 Task: In the sheet Budget Analysis ToolFont size of heading  18 Font style of dataoswald 'Font size of data '9 Alignment of headline & dataAlign center.   Fill color in heading, Red Font color of dataIn the sheet   Apex Sales log   book
Action: Mouse moved to (55, 169)
Screenshot: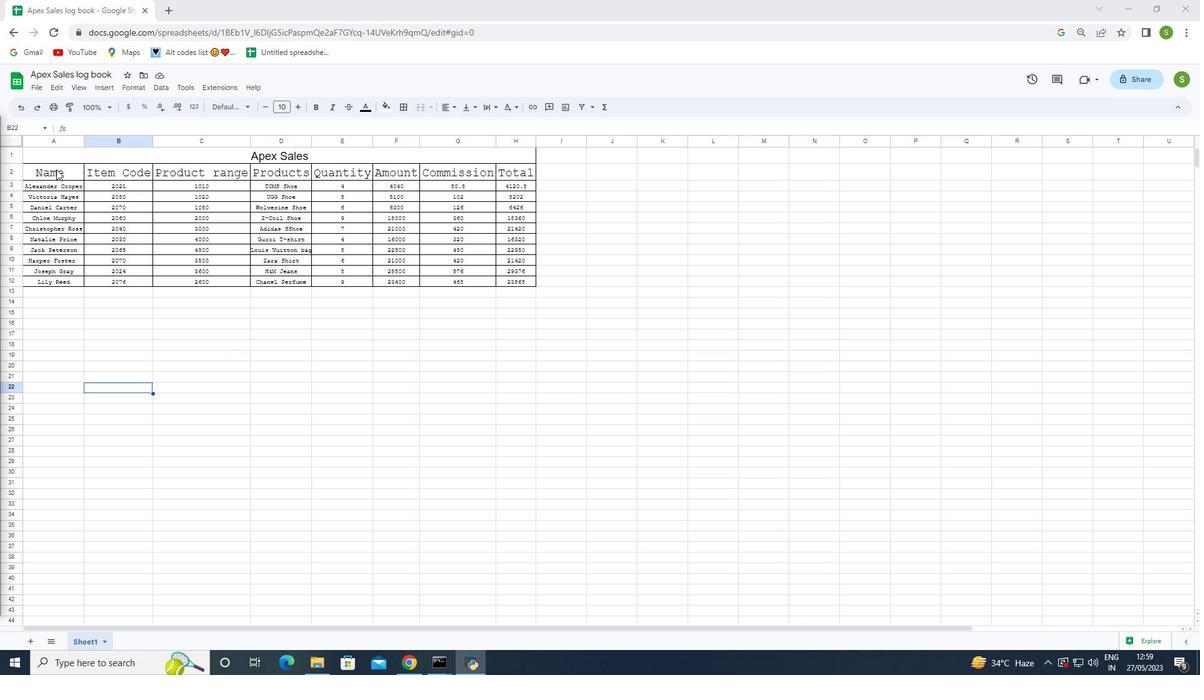 
Action: Mouse pressed left at (55, 169)
Screenshot: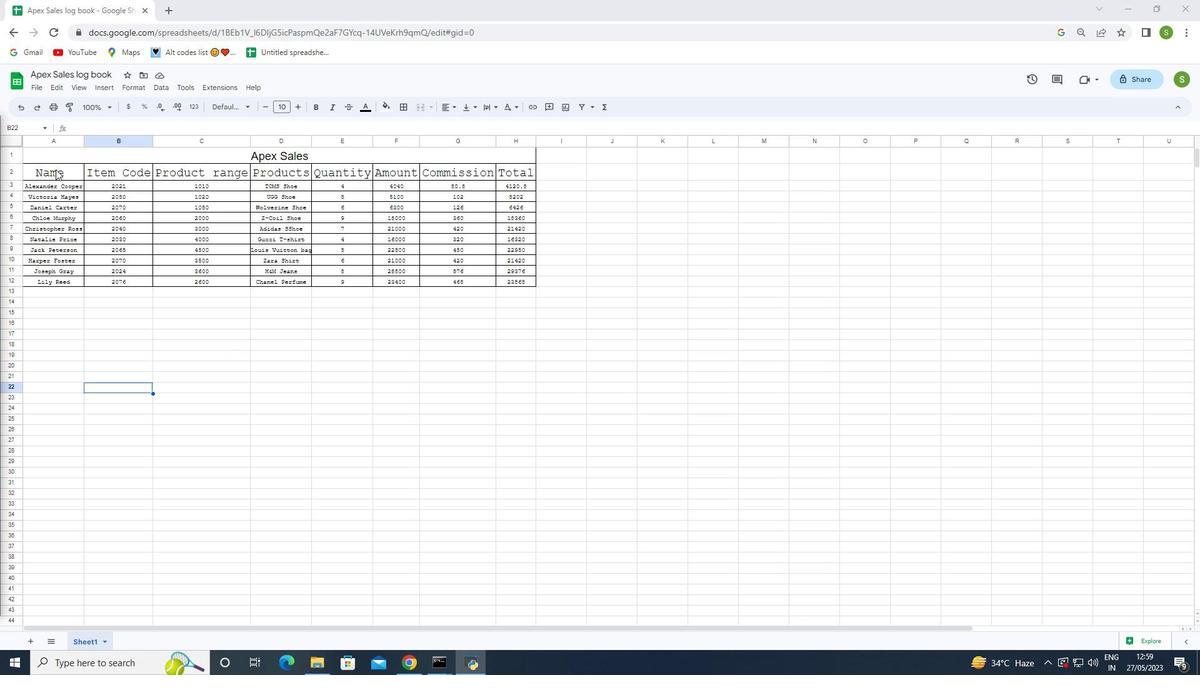 
Action: Mouse moved to (297, 106)
Screenshot: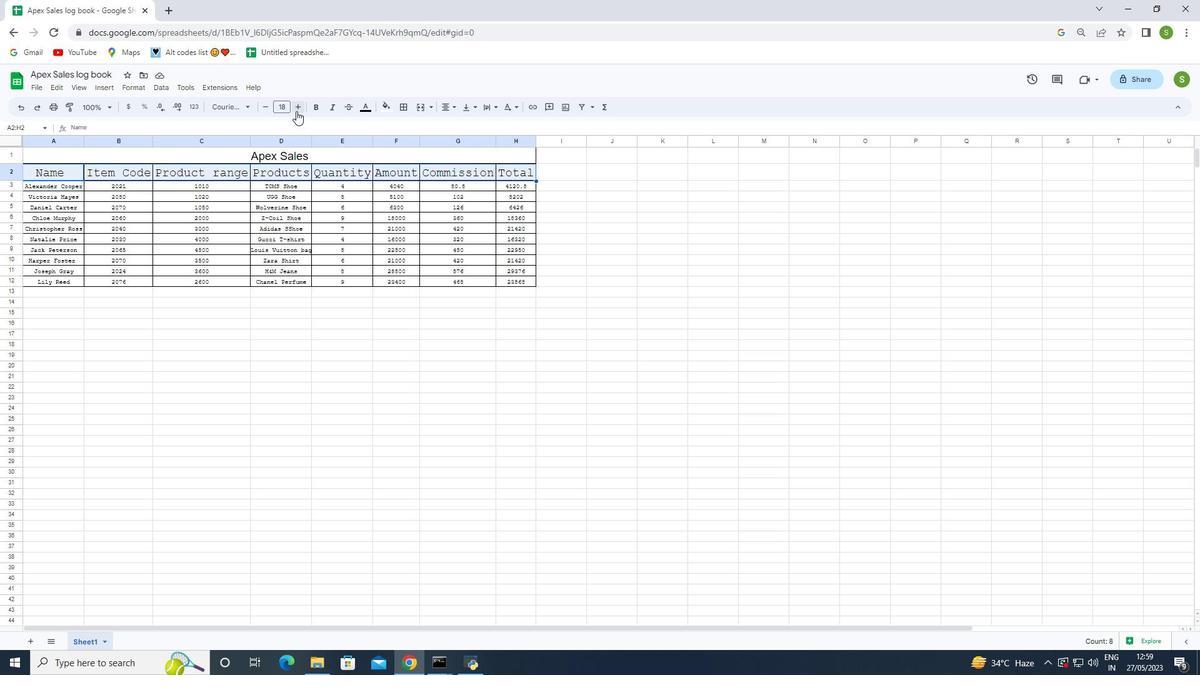 
Action: Mouse pressed left at (297, 106)
Screenshot: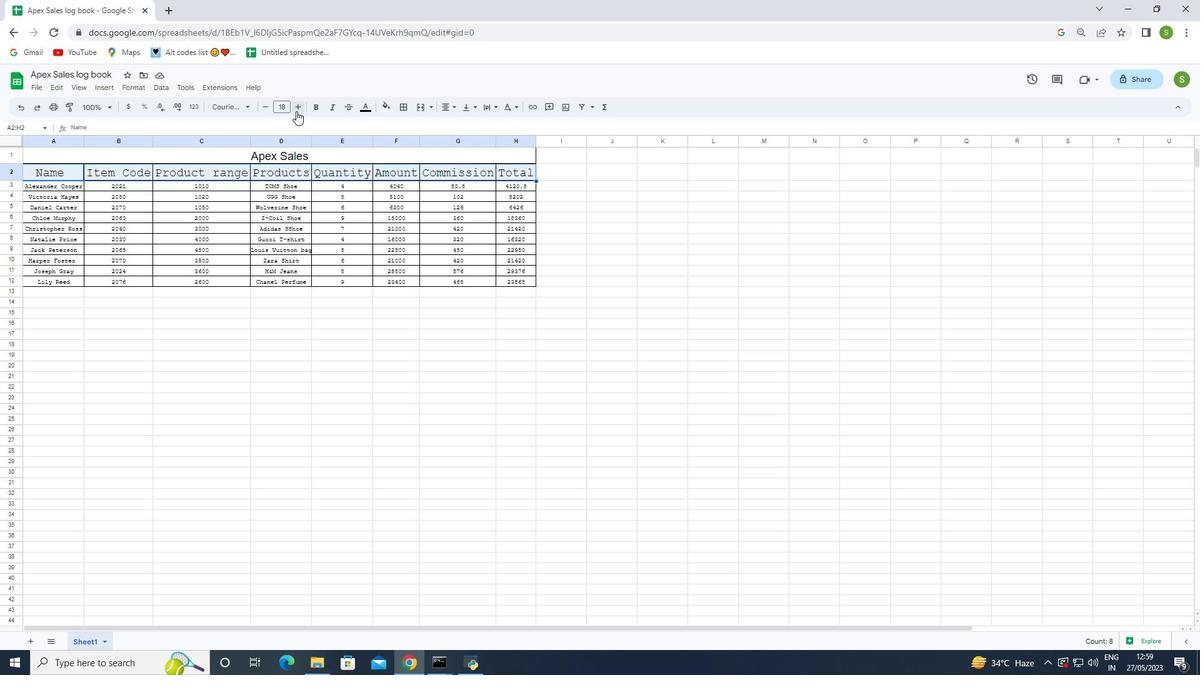 
Action: Mouse moved to (265, 103)
Screenshot: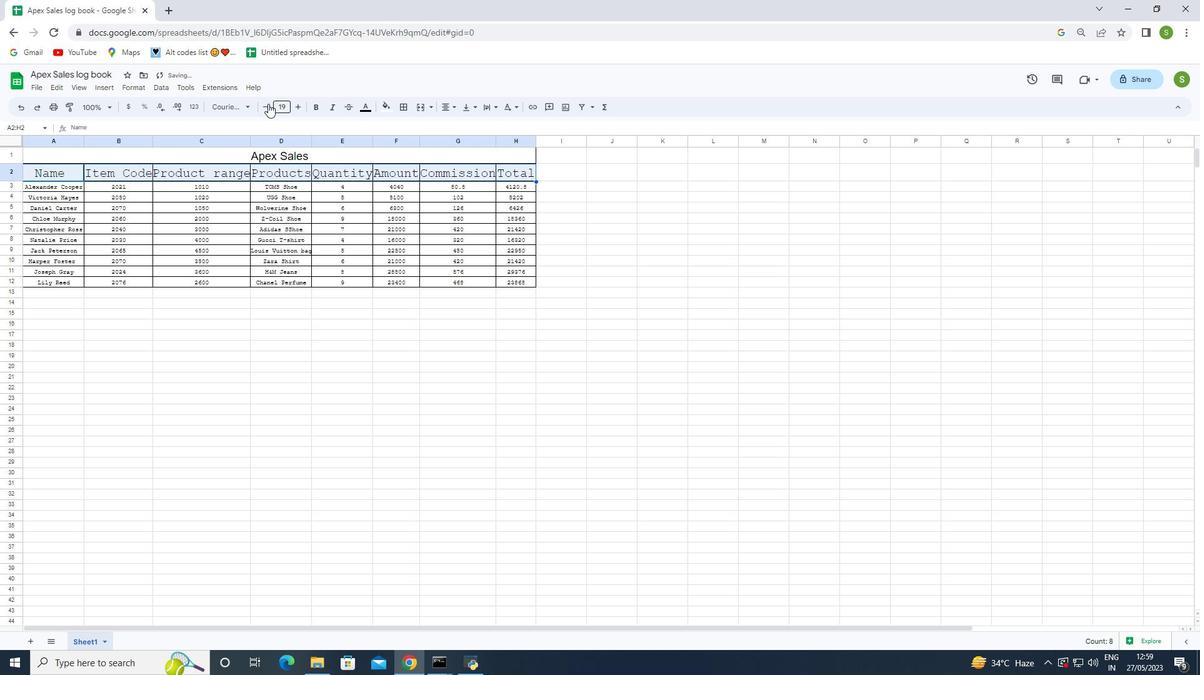 
Action: Mouse pressed left at (265, 103)
Screenshot: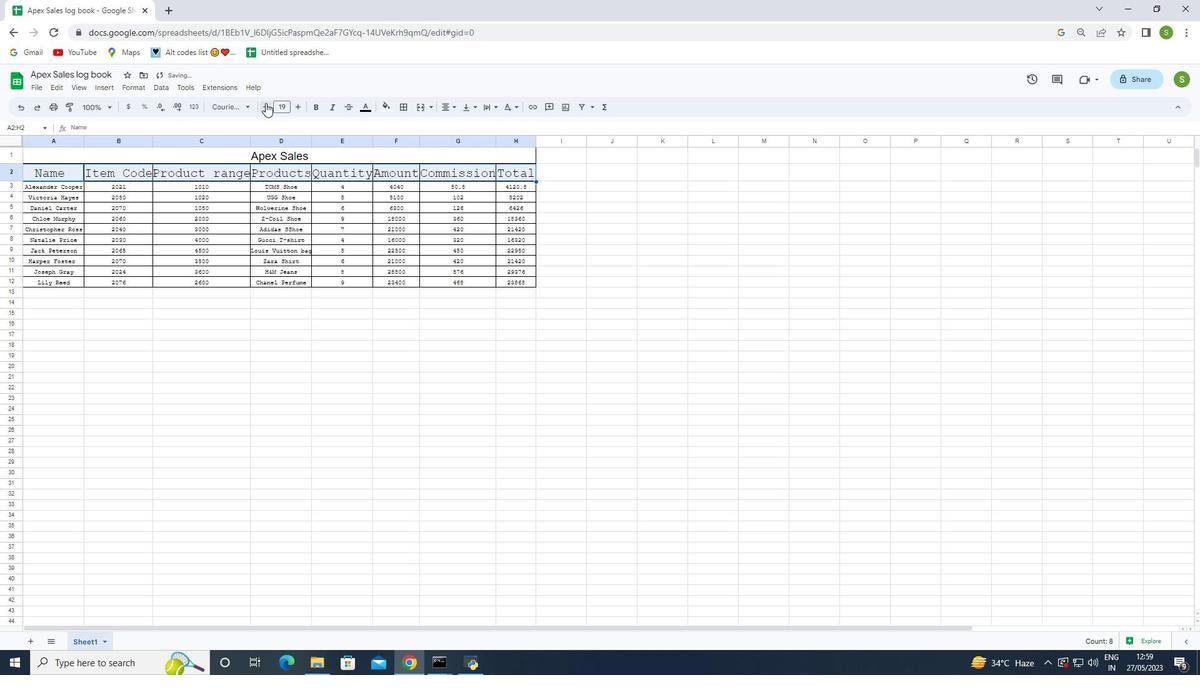 
Action: Mouse moved to (233, 110)
Screenshot: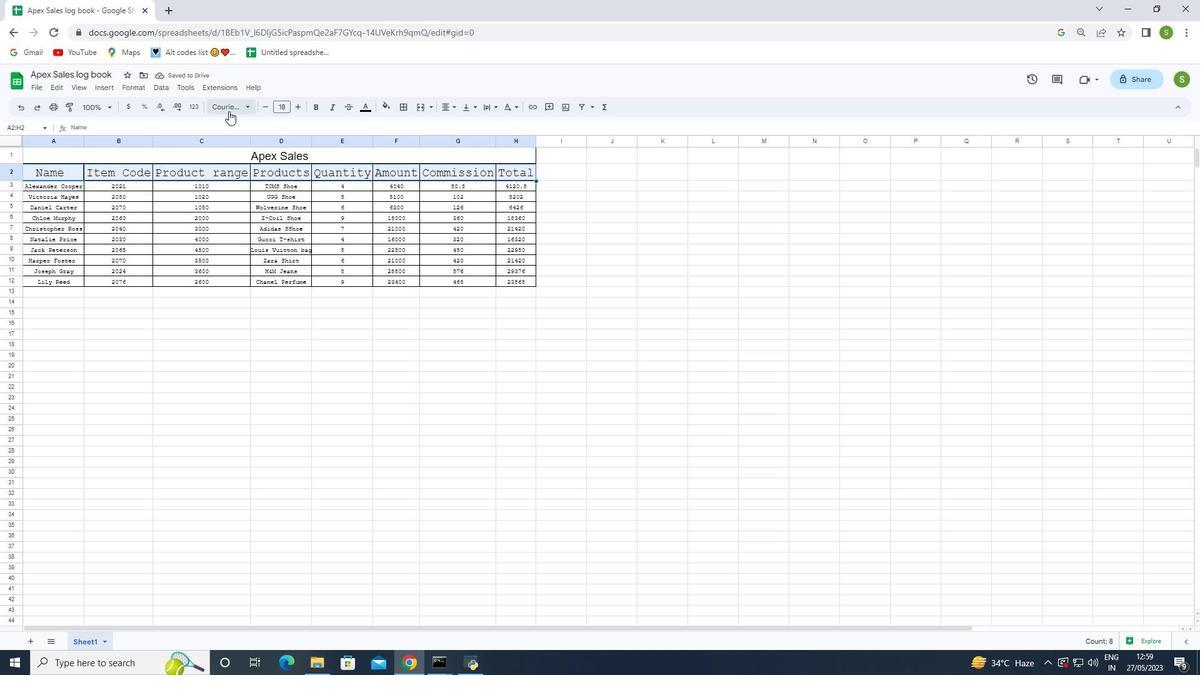 
Action: Mouse pressed left at (233, 110)
Screenshot: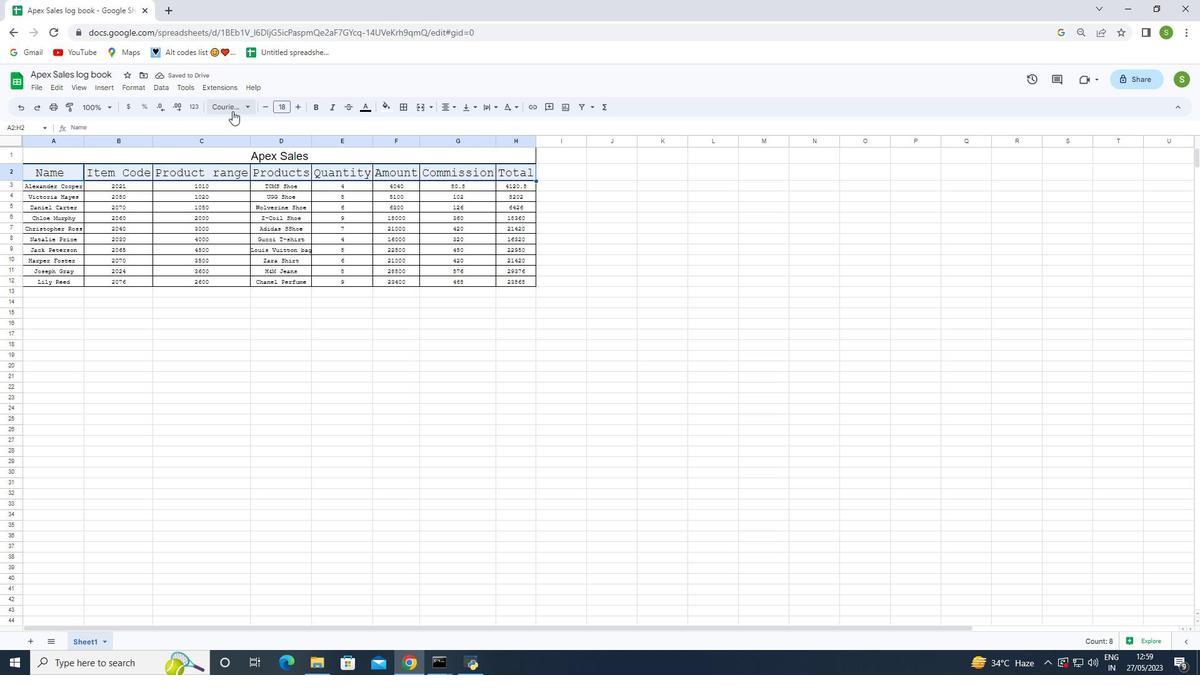 
Action: Mouse moved to (242, 228)
Screenshot: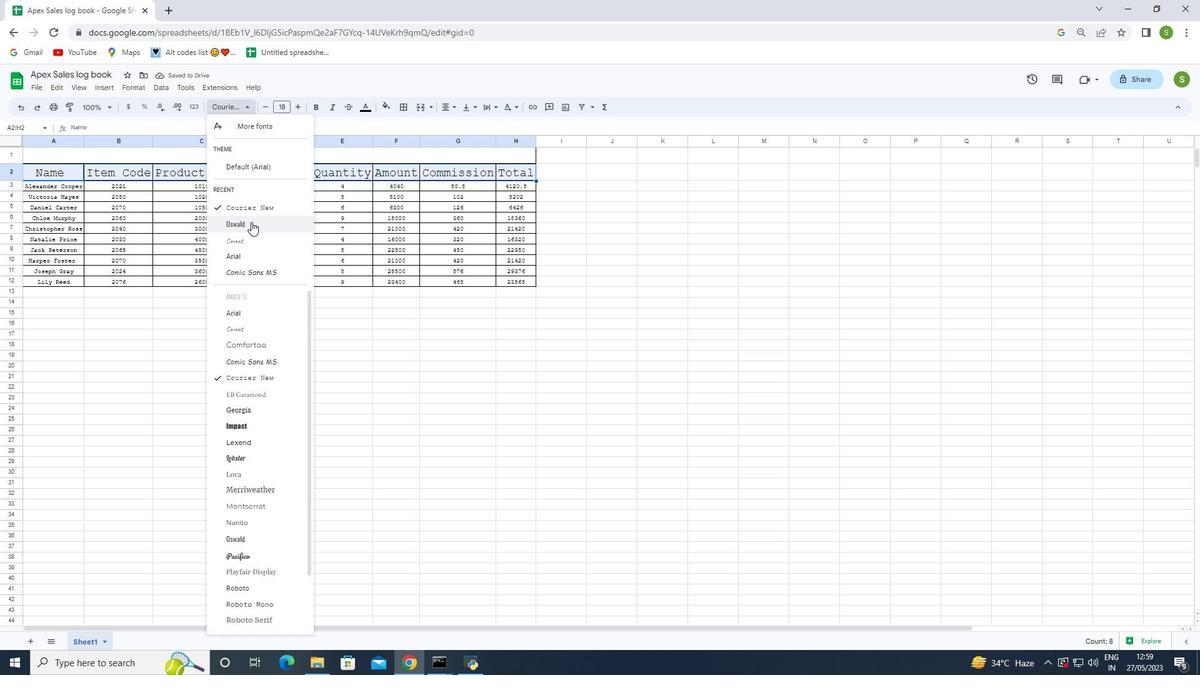 
Action: Mouse pressed left at (242, 228)
Screenshot: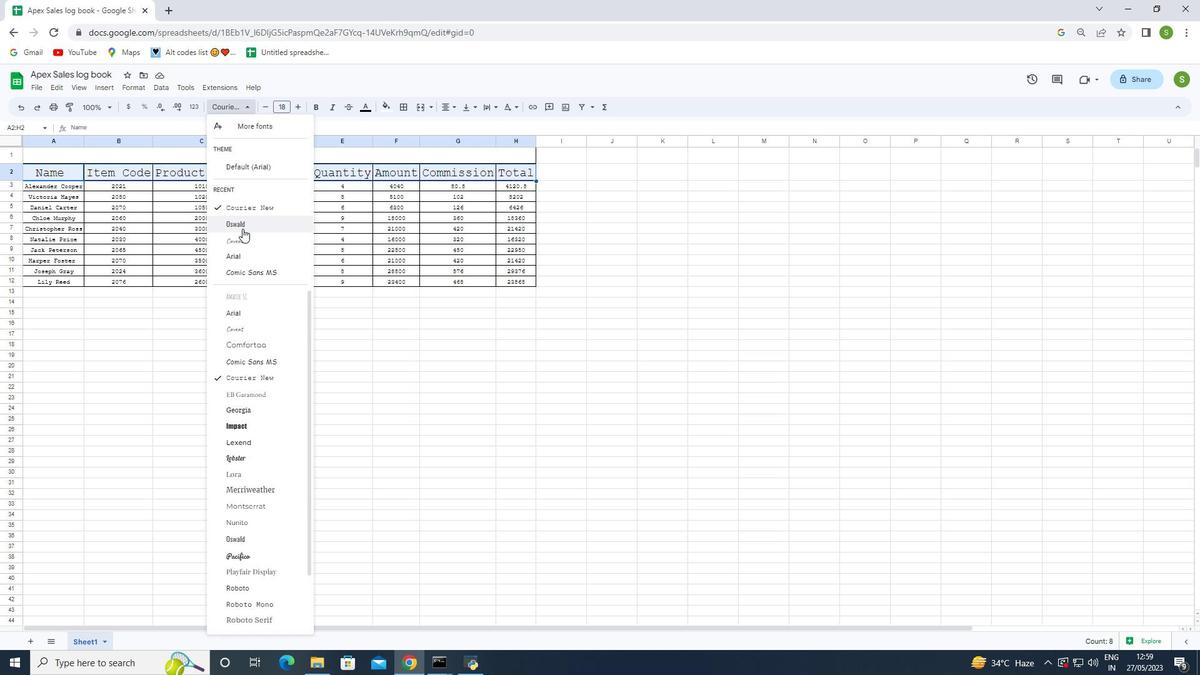 
Action: Mouse moved to (39, 186)
Screenshot: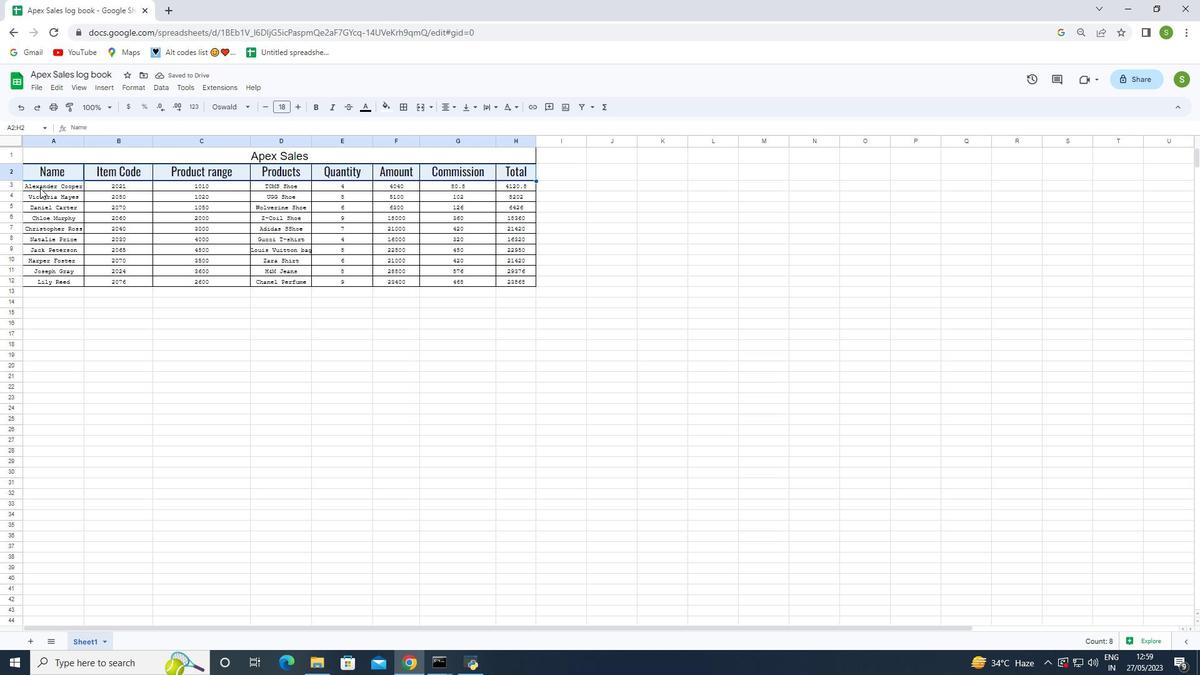 
Action: Mouse pressed left at (39, 186)
Screenshot: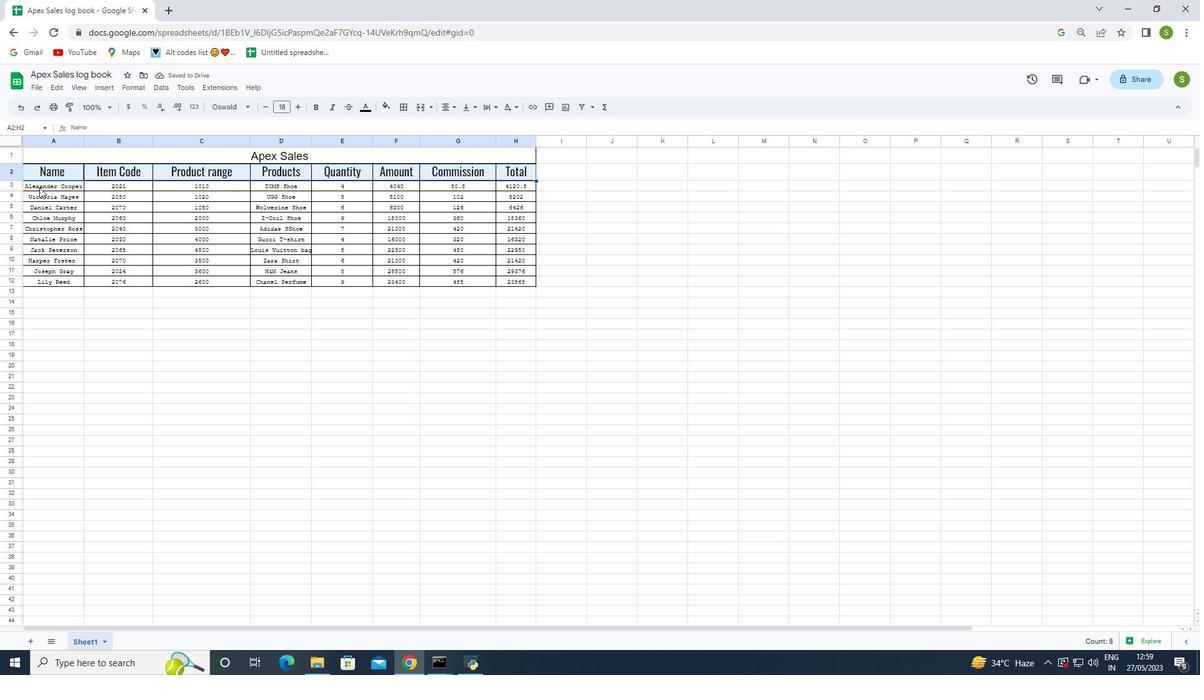 
Action: Mouse moved to (293, 107)
Screenshot: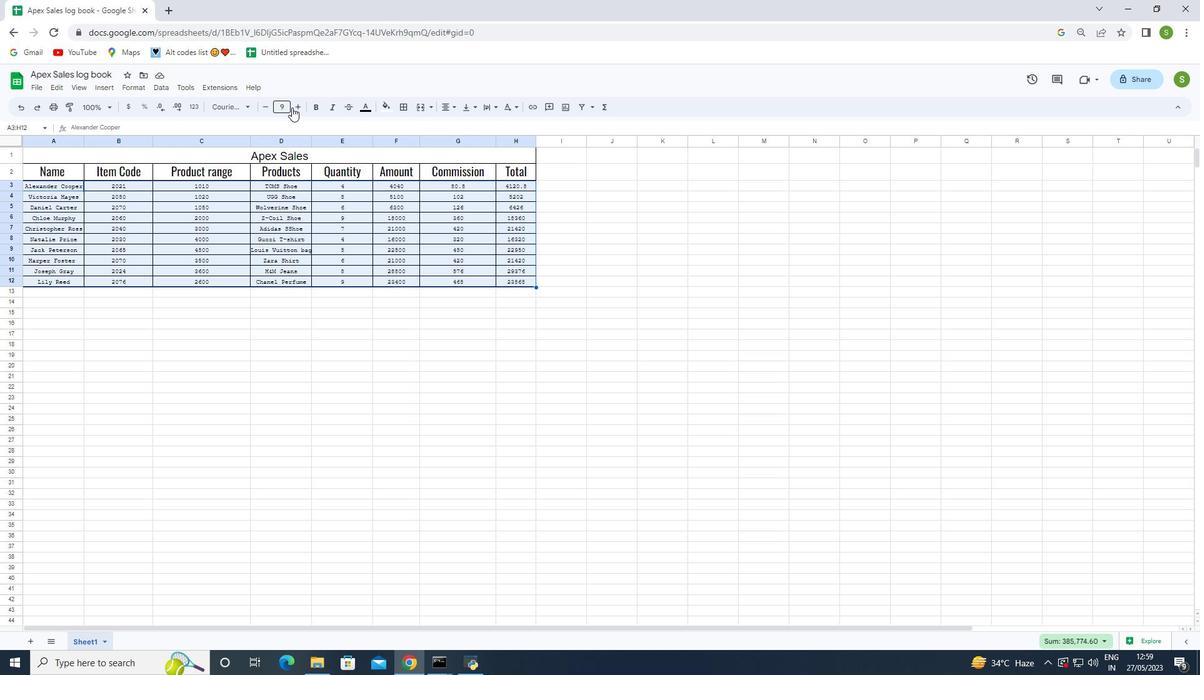 
Action: Mouse pressed left at (293, 107)
Screenshot: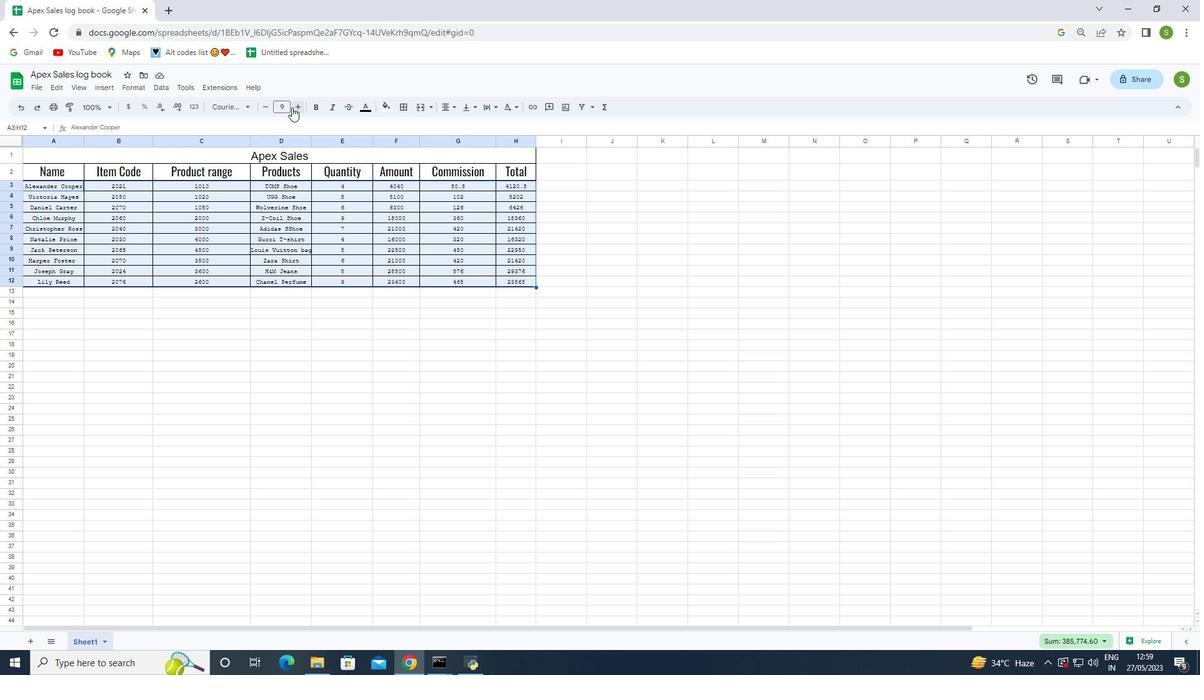 
Action: Mouse moved to (265, 103)
Screenshot: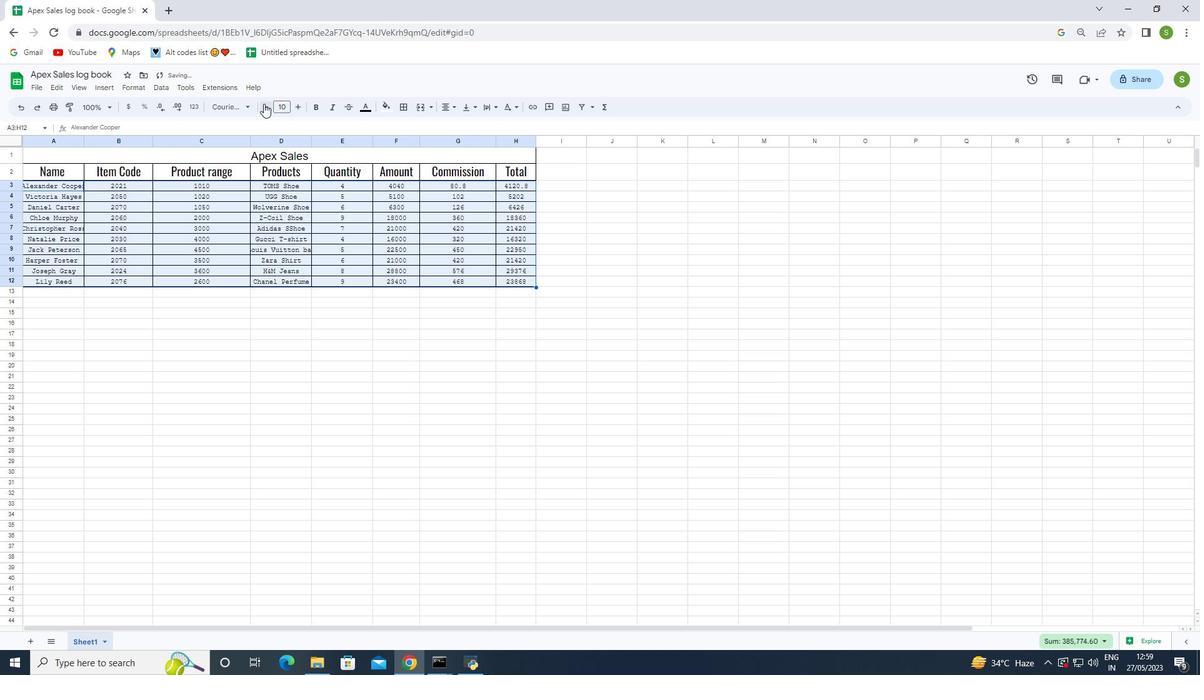 
Action: Mouse pressed left at (264, 103)
Screenshot: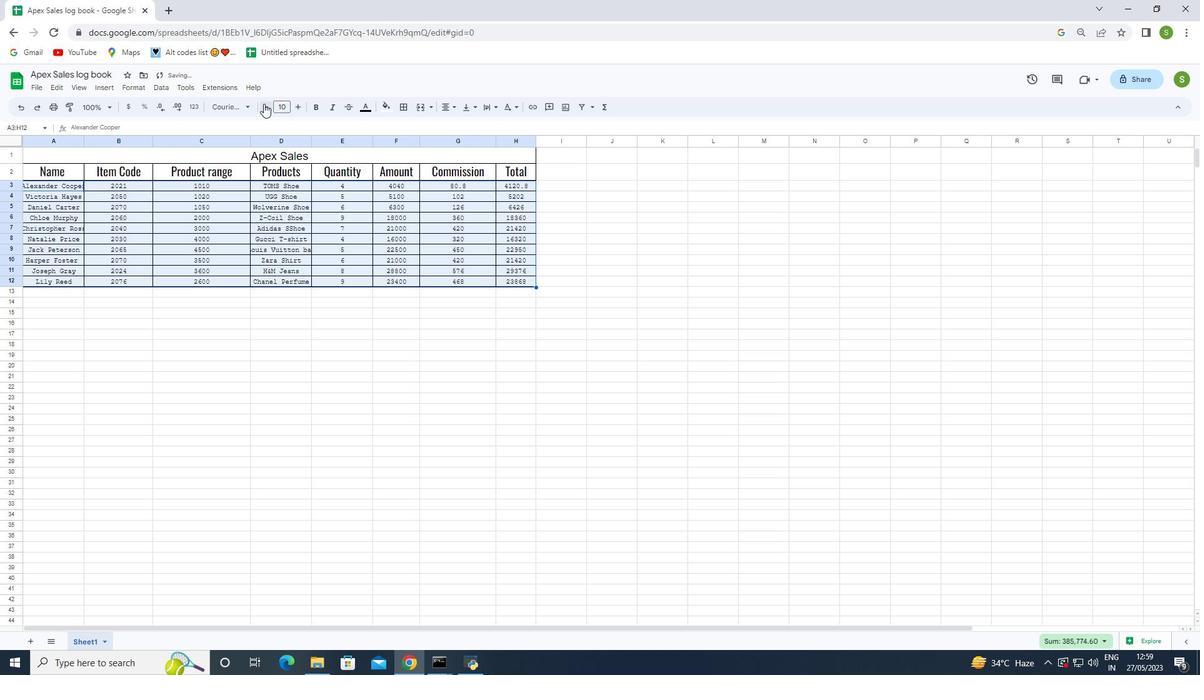 
Action: Mouse moved to (244, 103)
Screenshot: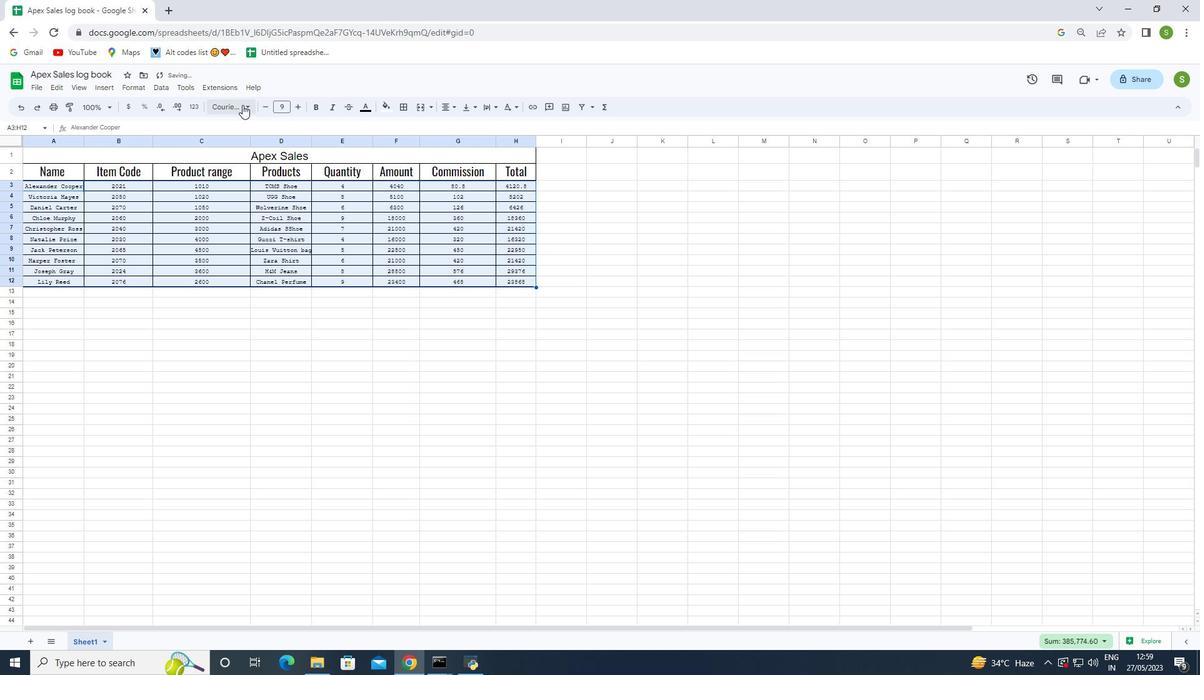 
Action: Mouse pressed left at (244, 103)
Screenshot: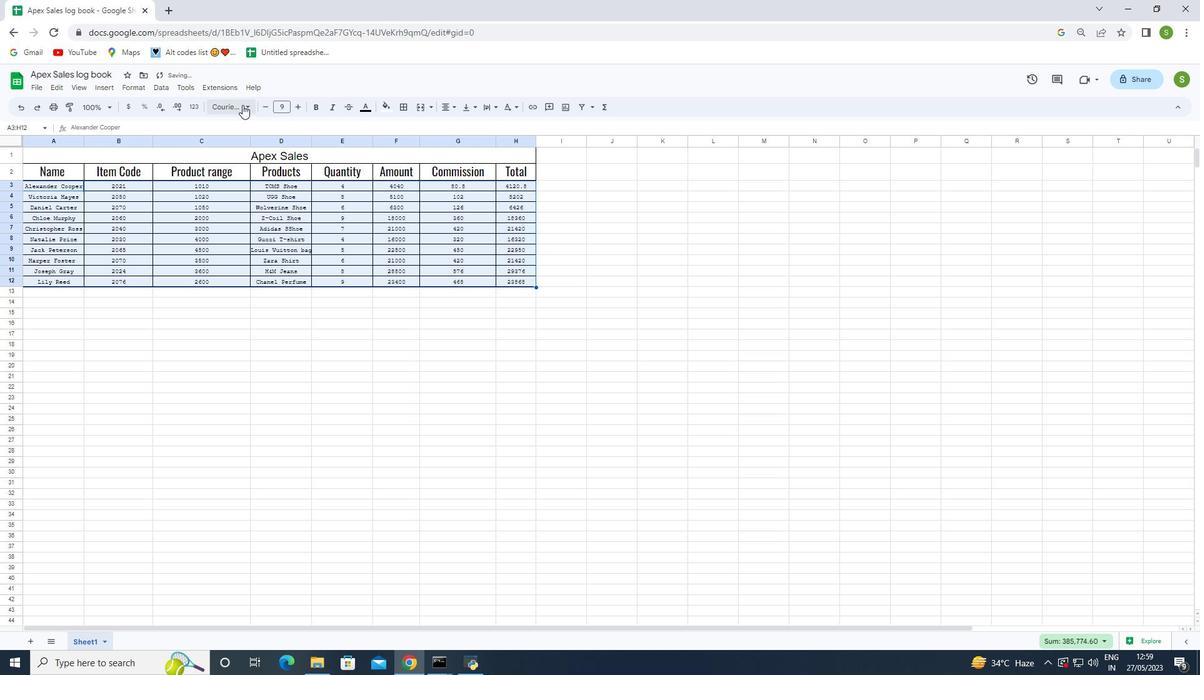 
Action: Mouse moved to (73, 325)
Screenshot: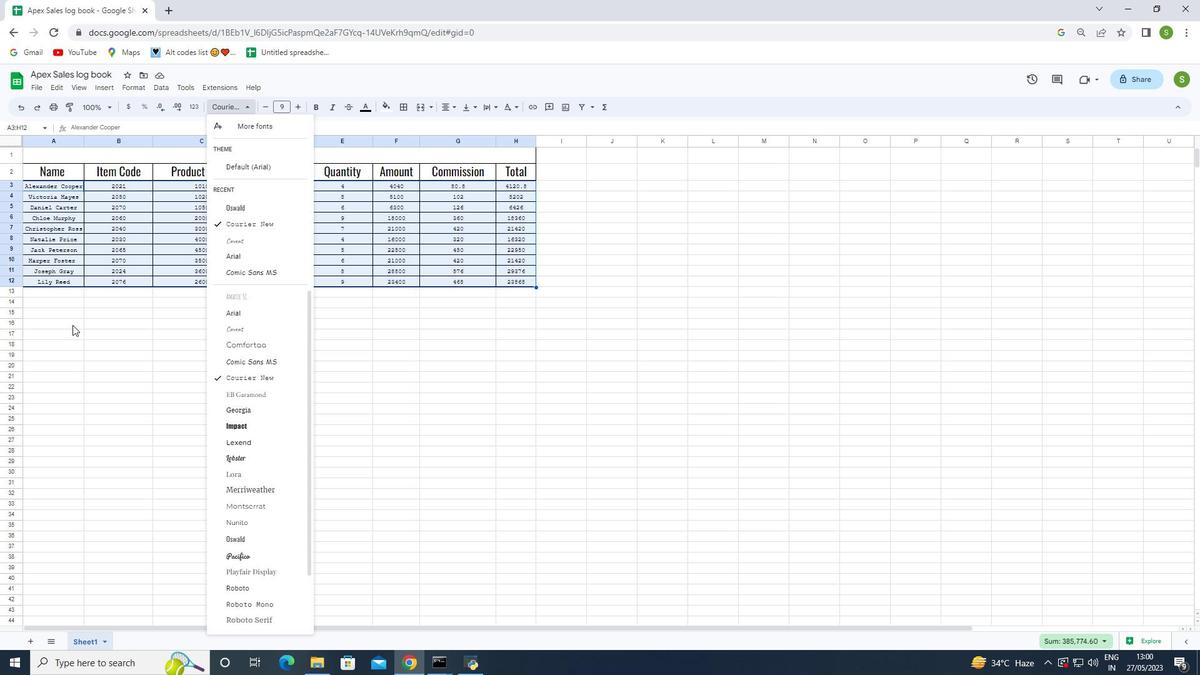 
Action: Mouse pressed left at (73, 325)
Screenshot: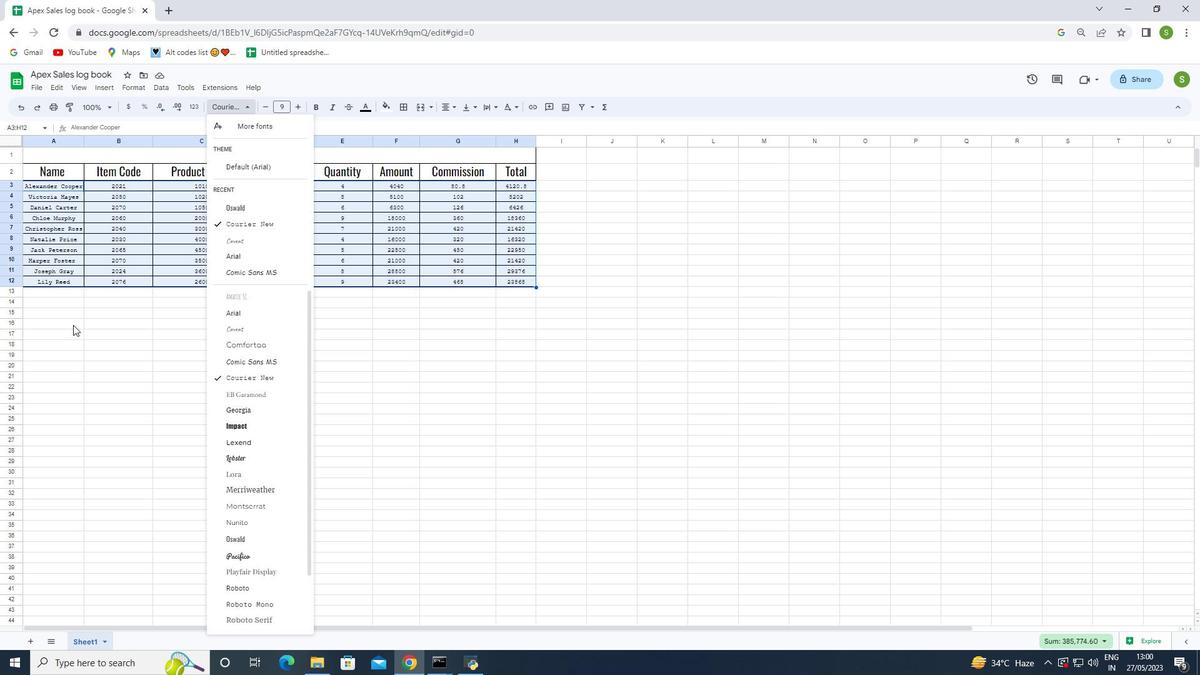 
Action: Mouse moved to (51, 168)
Screenshot: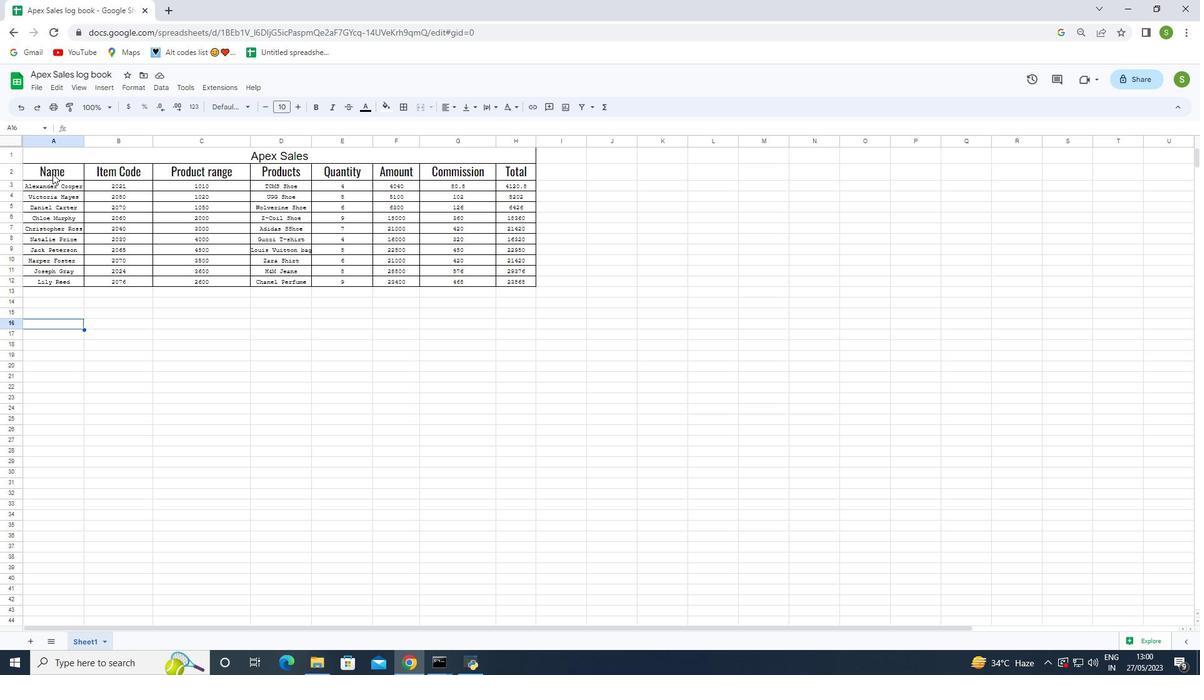 
Action: Mouse pressed left at (51, 168)
Screenshot: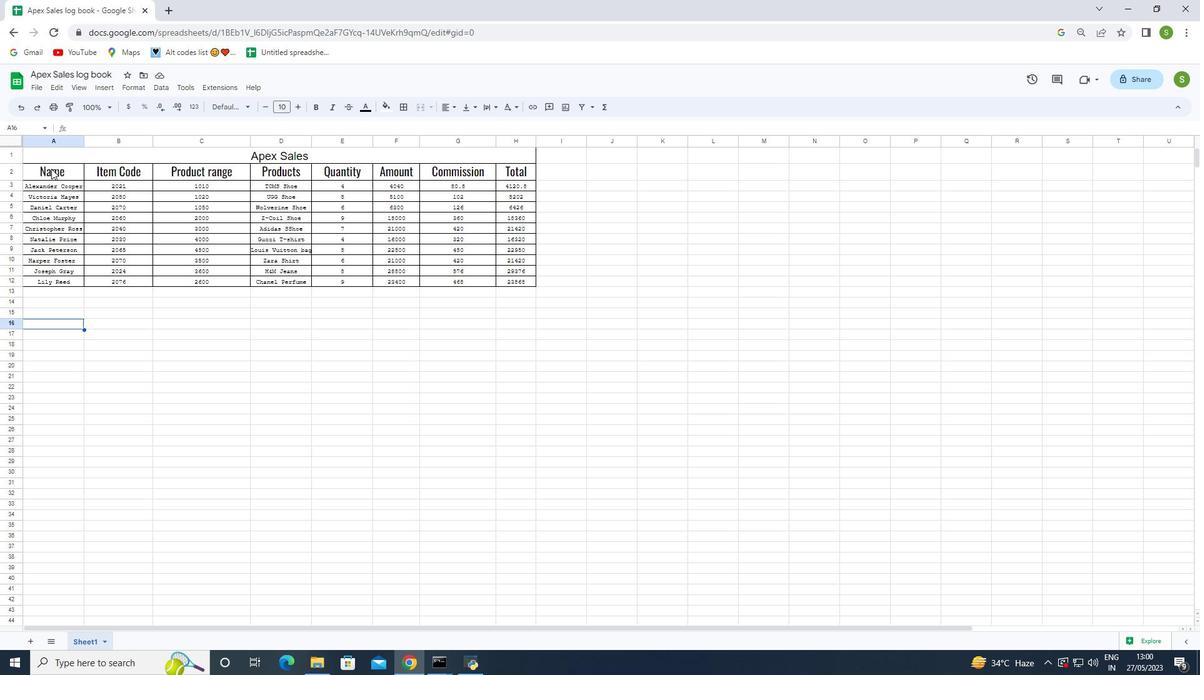 
Action: Mouse moved to (370, 108)
Screenshot: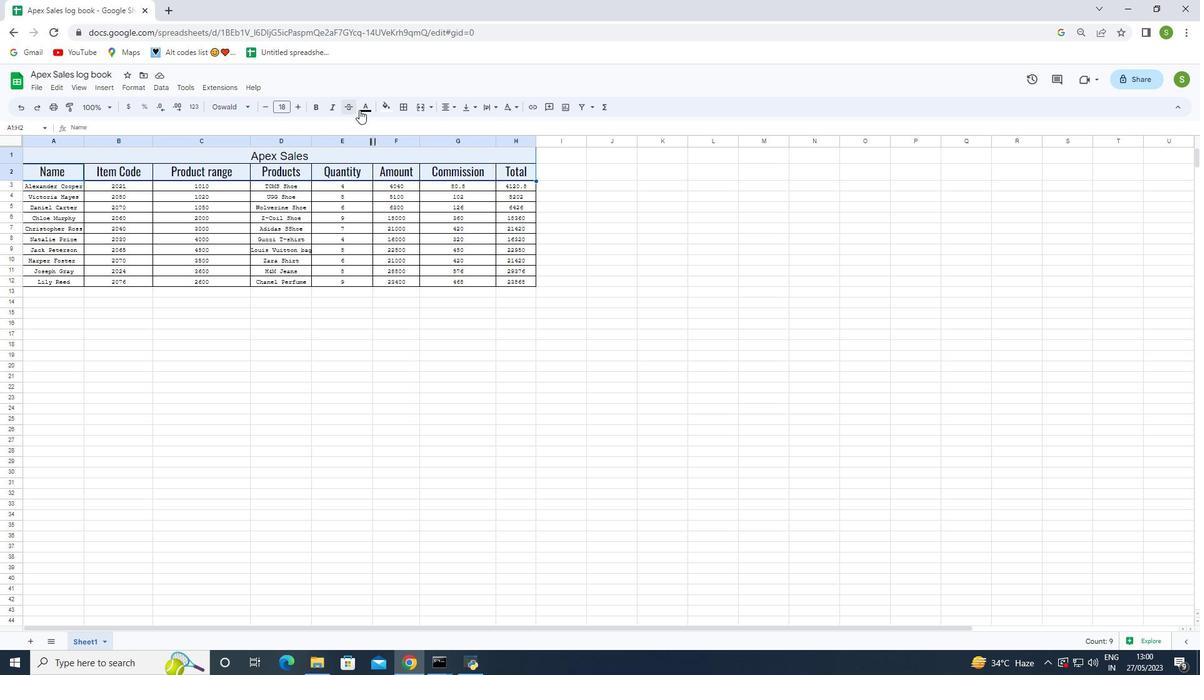 
Action: Mouse pressed left at (370, 108)
Screenshot: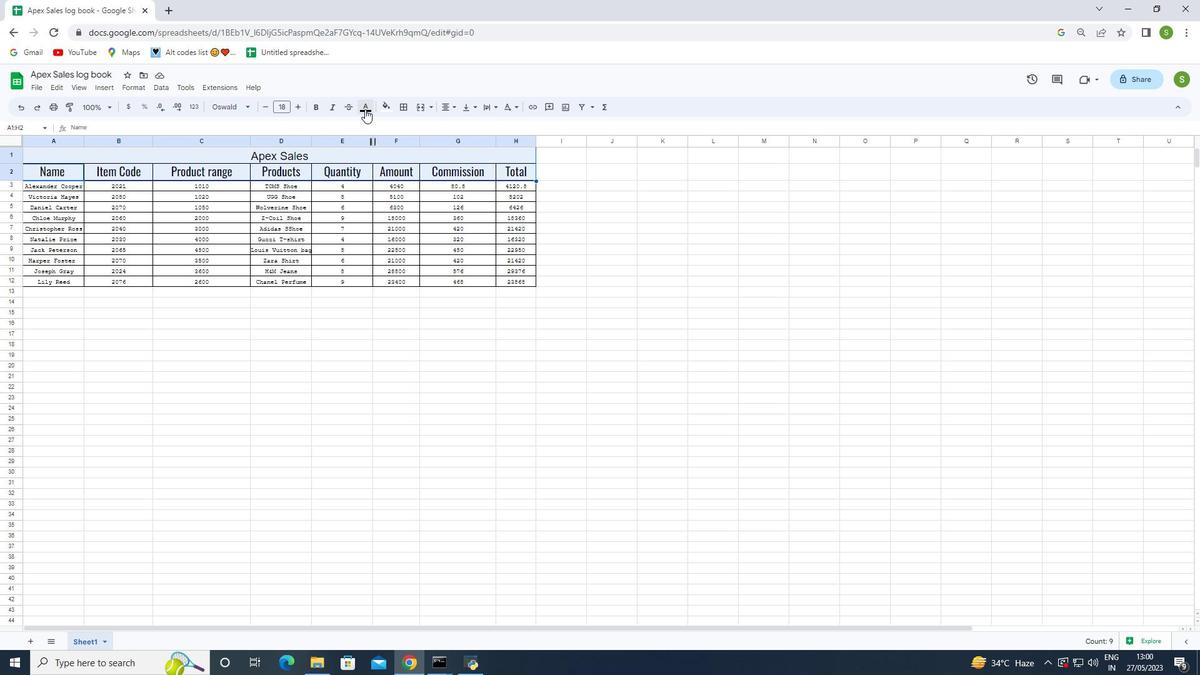 
Action: Mouse moved to (377, 151)
Screenshot: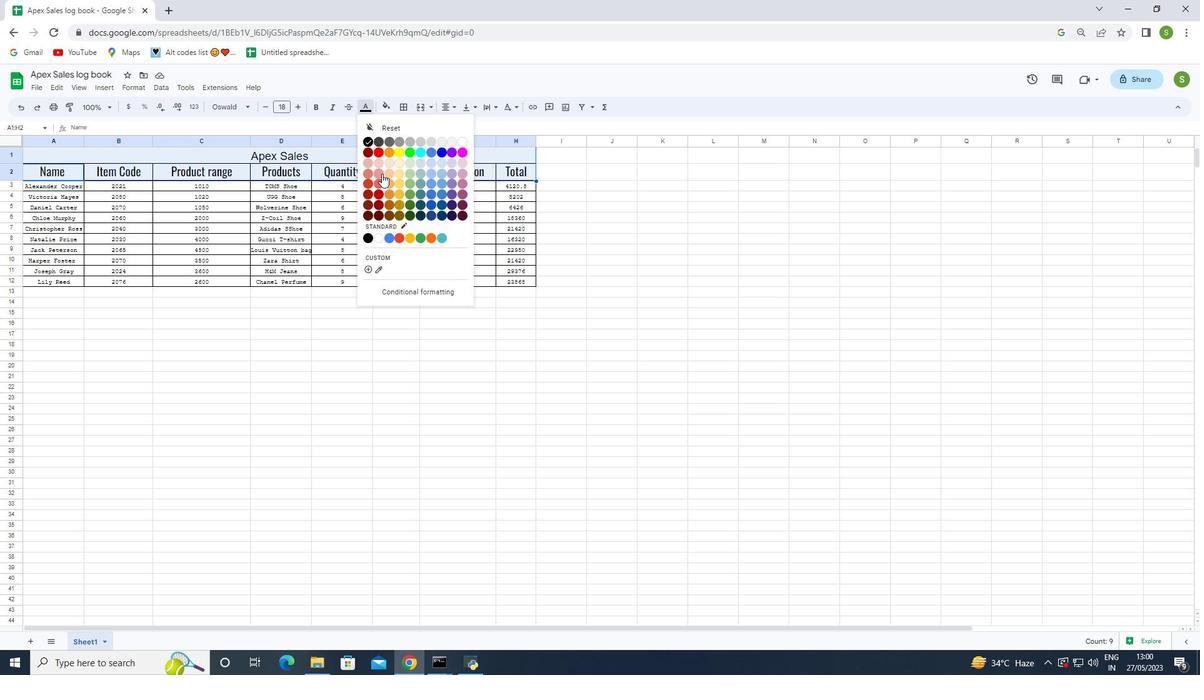
Action: Mouse pressed left at (377, 151)
Screenshot: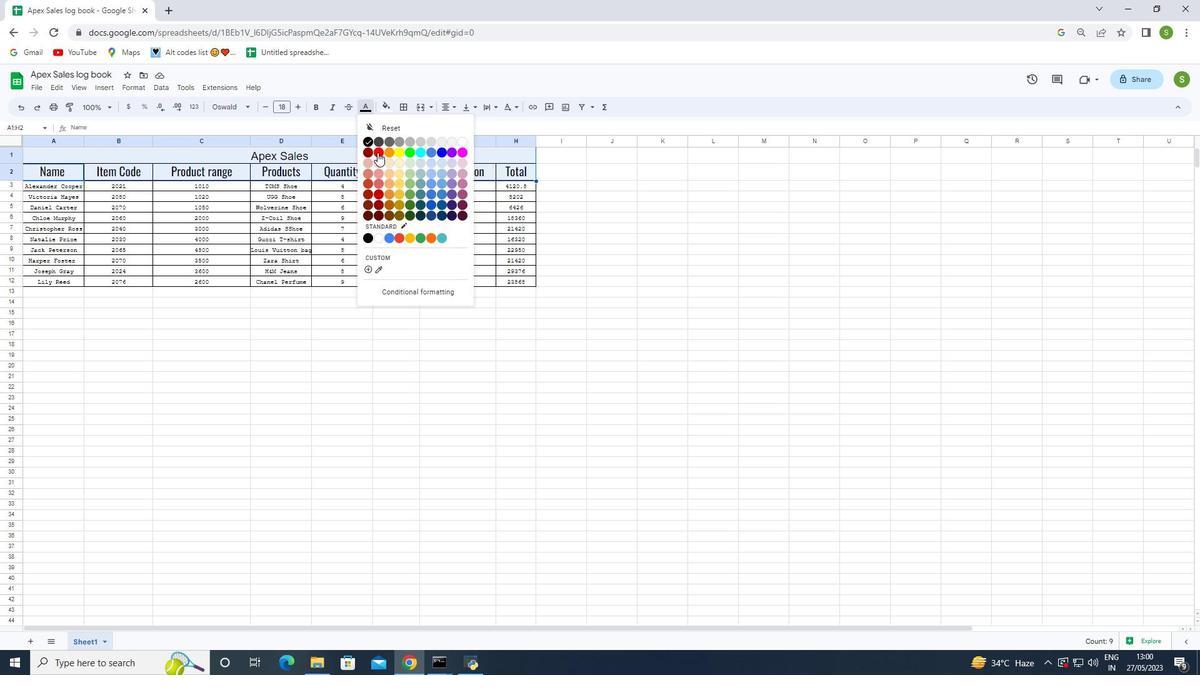 
Action: Mouse moved to (303, 318)
Screenshot: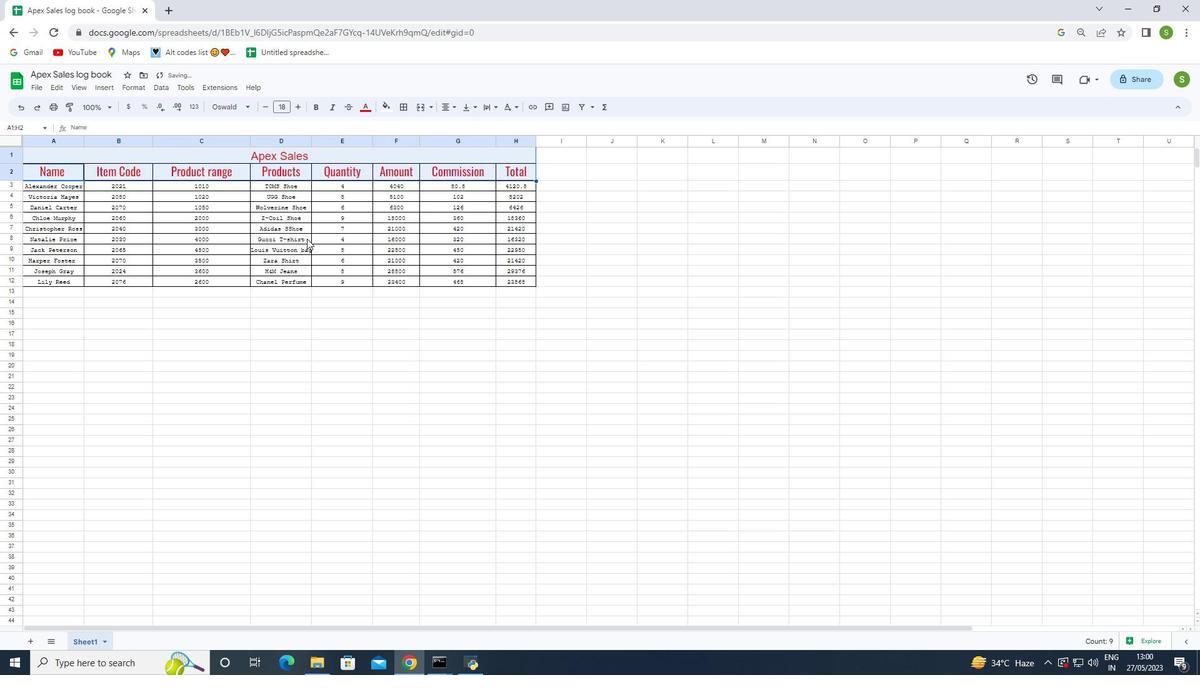 
Action: Mouse pressed left at (303, 318)
Screenshot: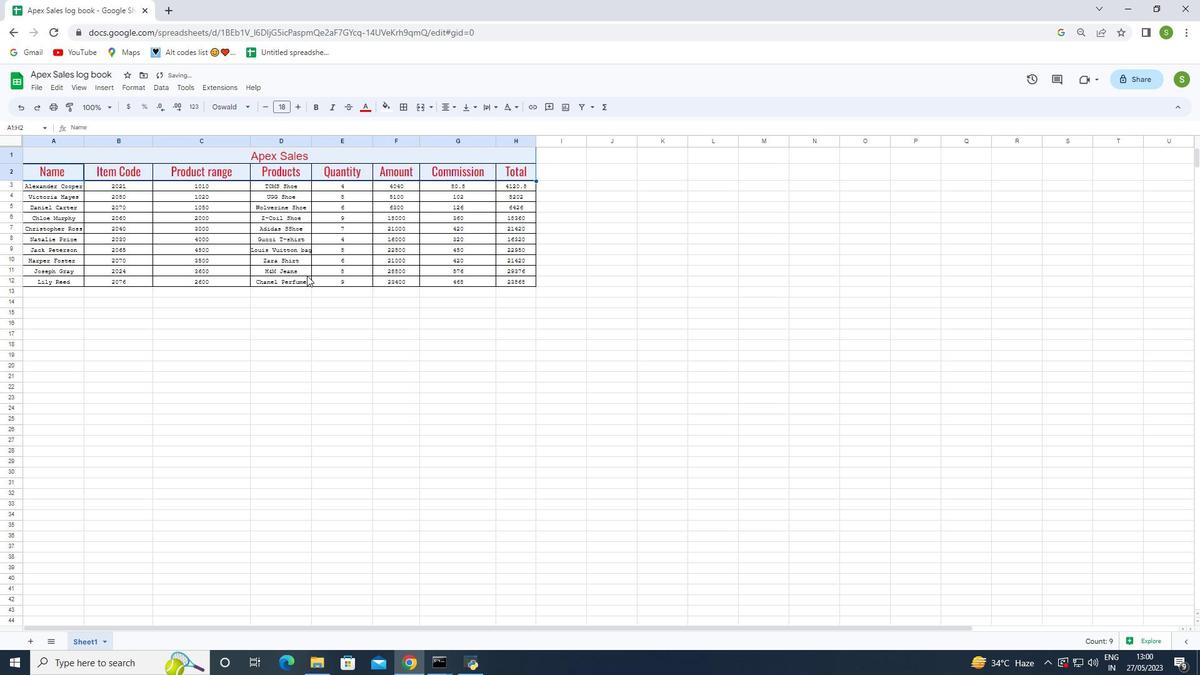 
Action: Mouse moved to (216, 172)
Screenshot: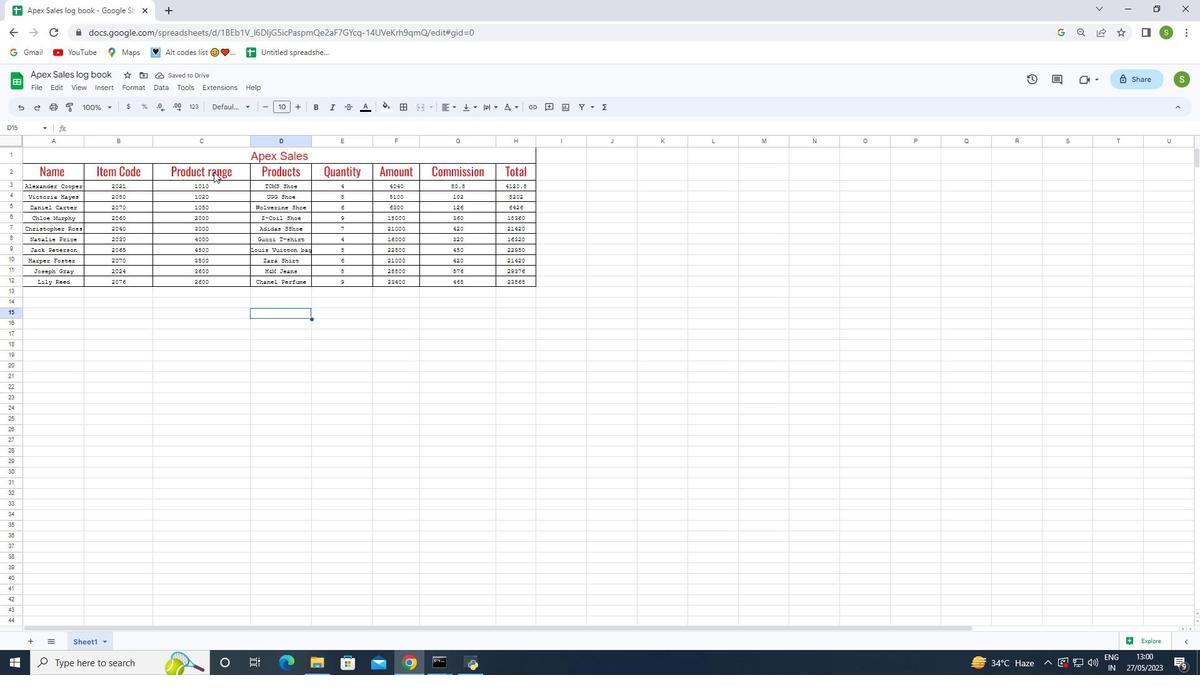 
Action: Key pressed ctrl+Z
Screenshot: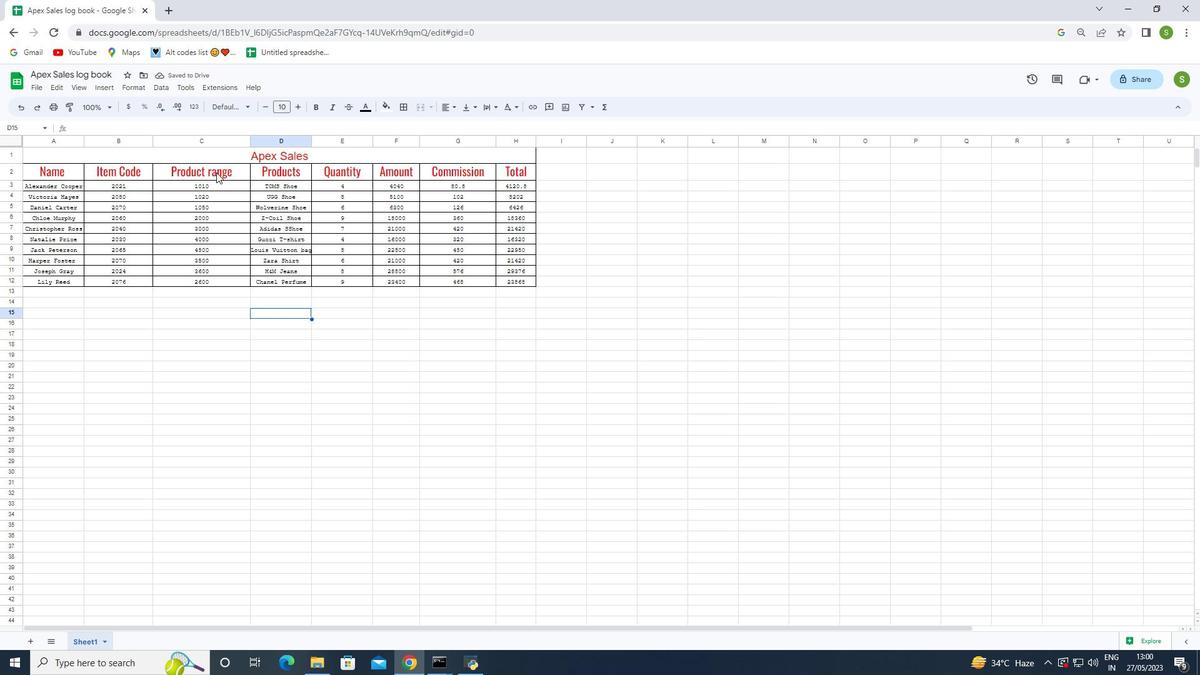 
Action: Mouse moved to (54, 171)
Screenshot: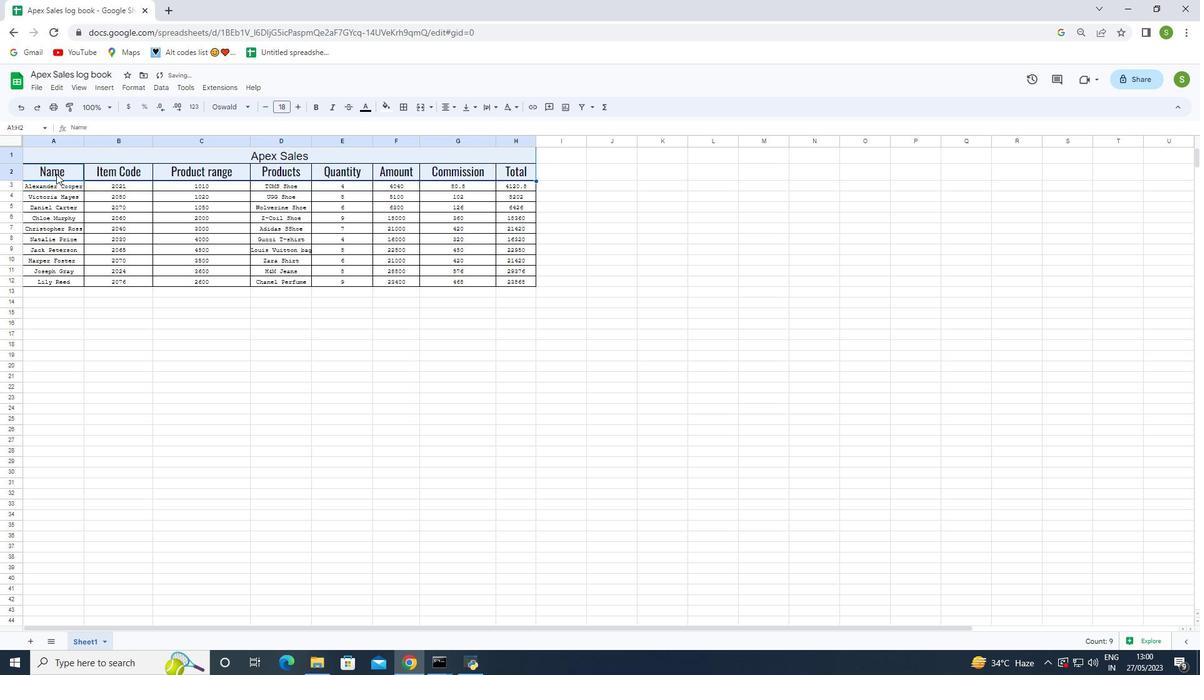 
Action: Mouse pressed left at (54, 171)
Screenshot: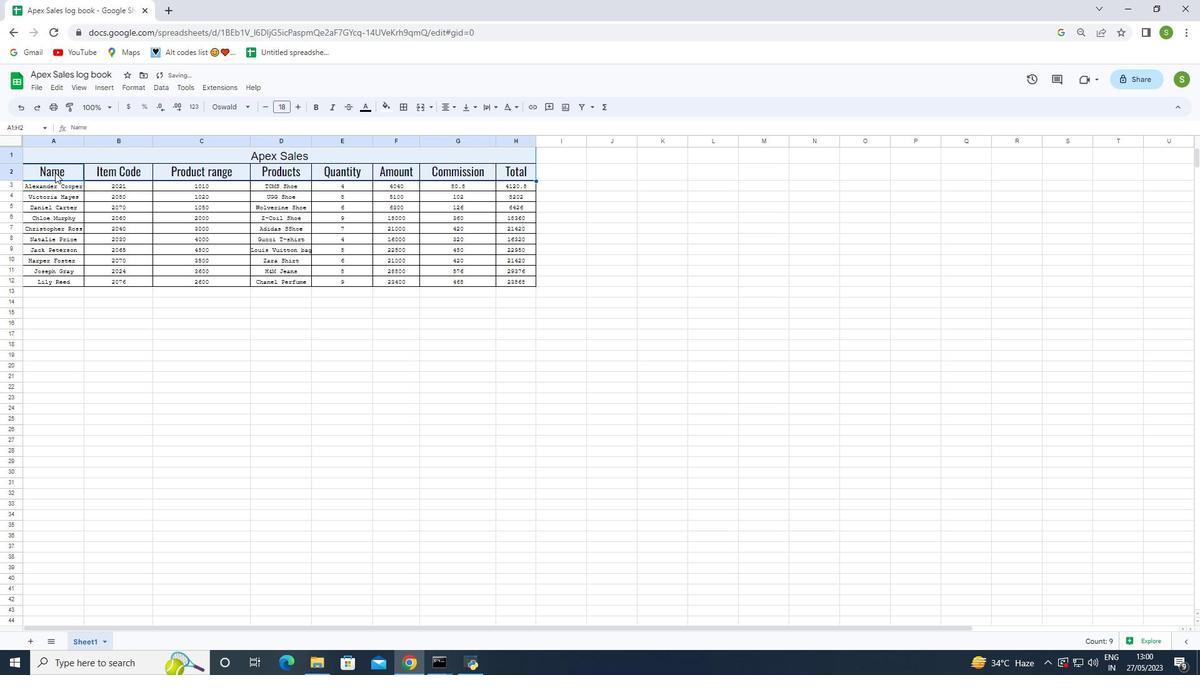 
Action: Mouse moved to (56, 173)
Screenshot: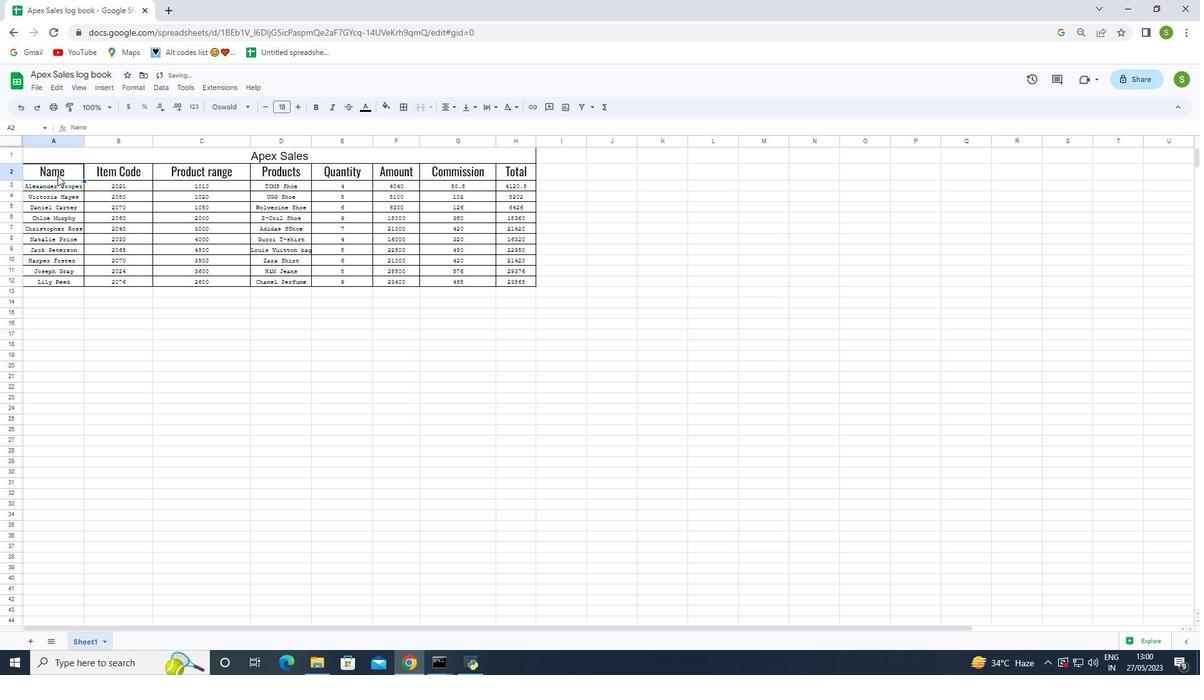 
Action: Mouse pressed left at (56, 173)
Screenshot: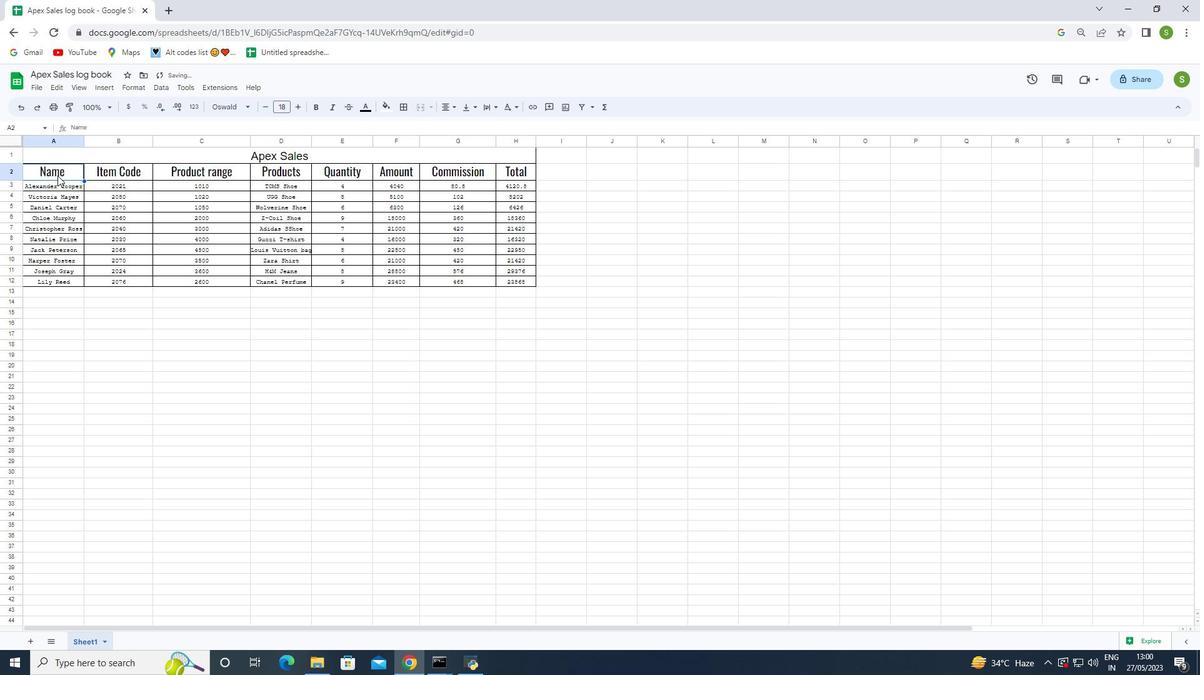 
Action: Mouse moved to (368, 111)
Screenshot: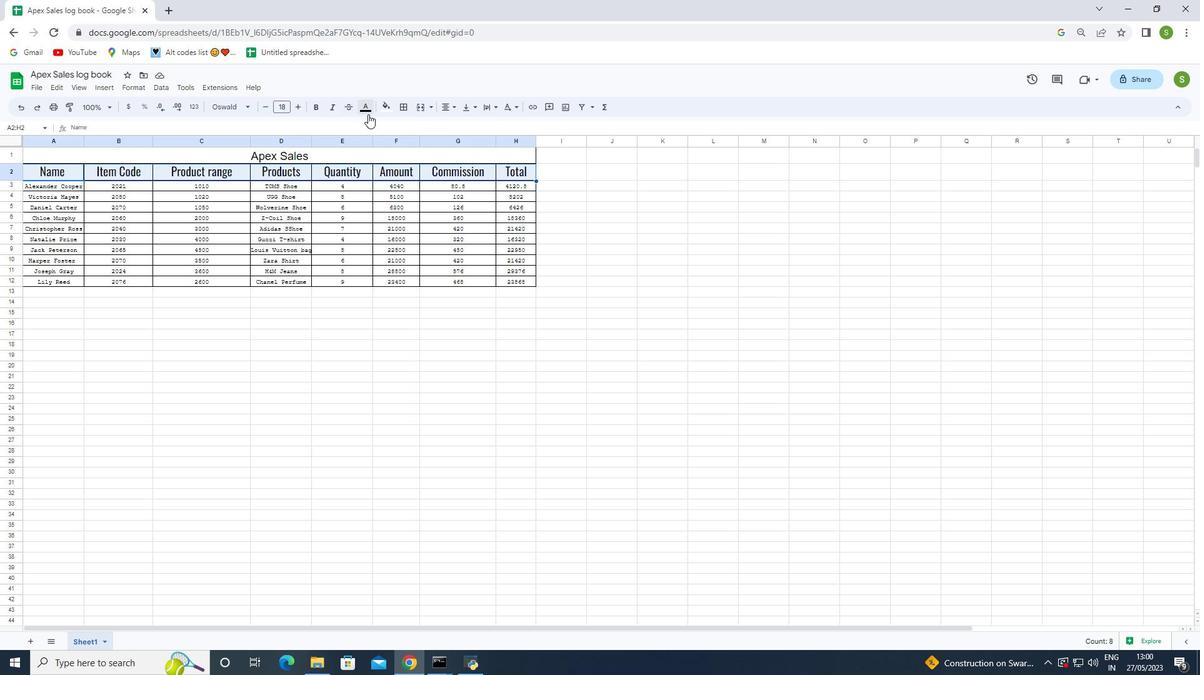 
Action: Mouse pressed left at (368, 111)
Screenshot: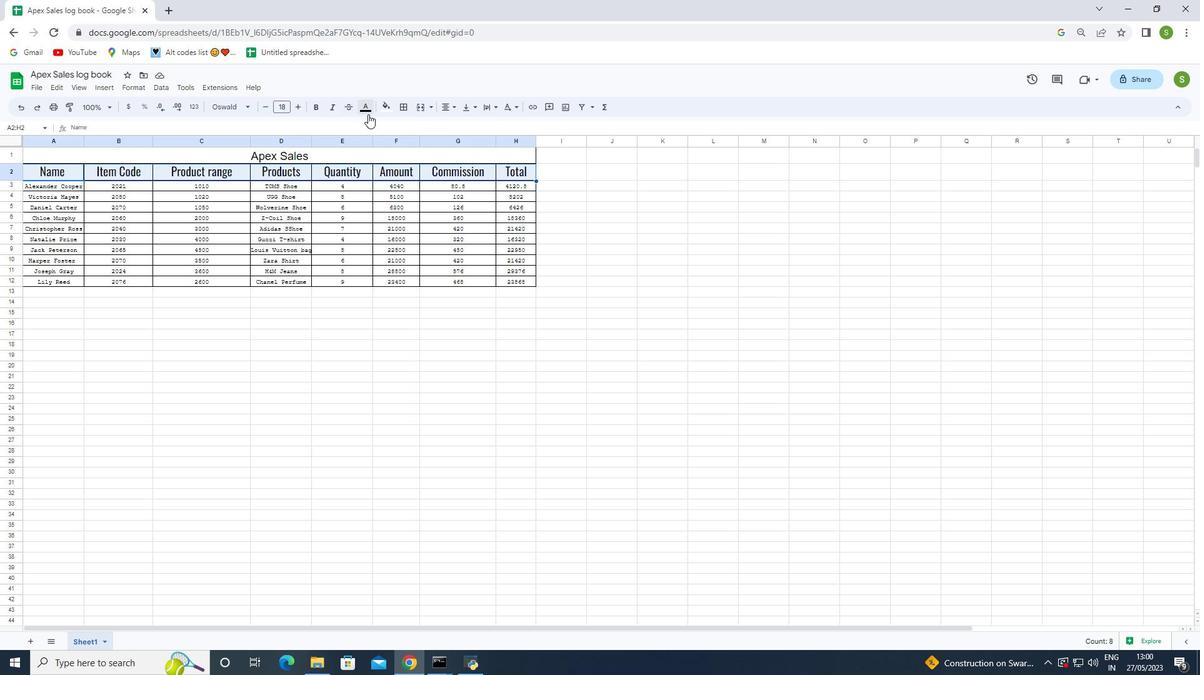 
Action: Mouse moved to (380, 154)
Screenshot: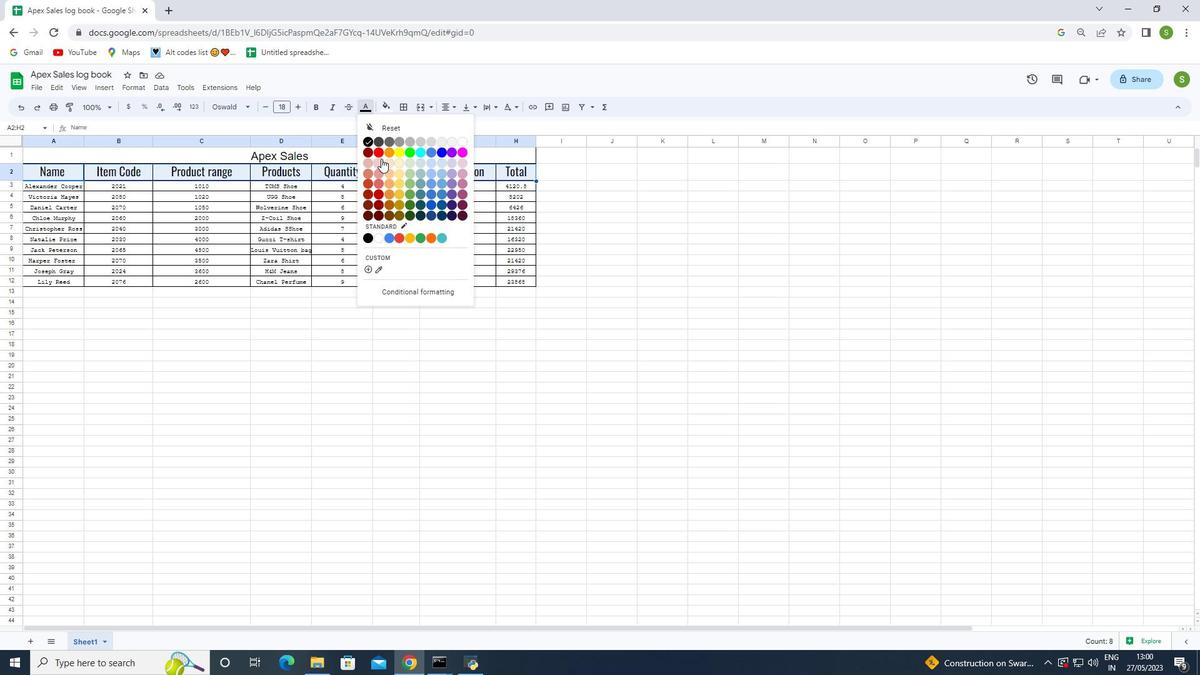
Action: Mouse pressed left at (380, 154)
Screenshot: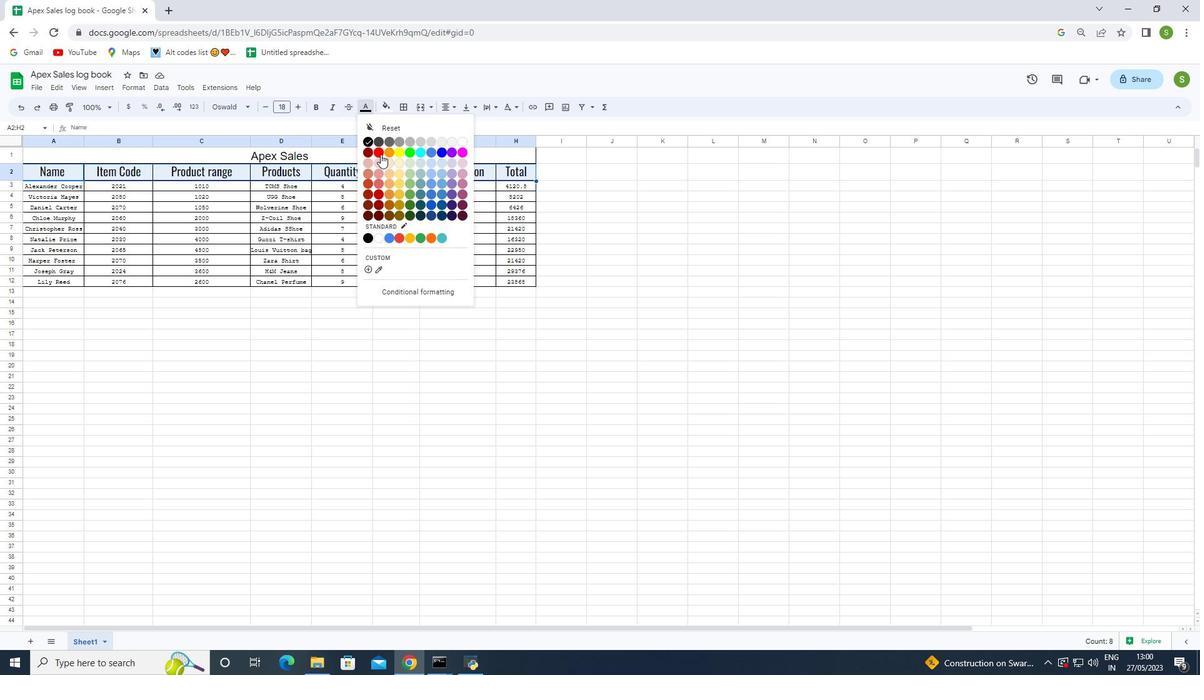 
Action: Mouse moved to (367, 424)
Screenshot: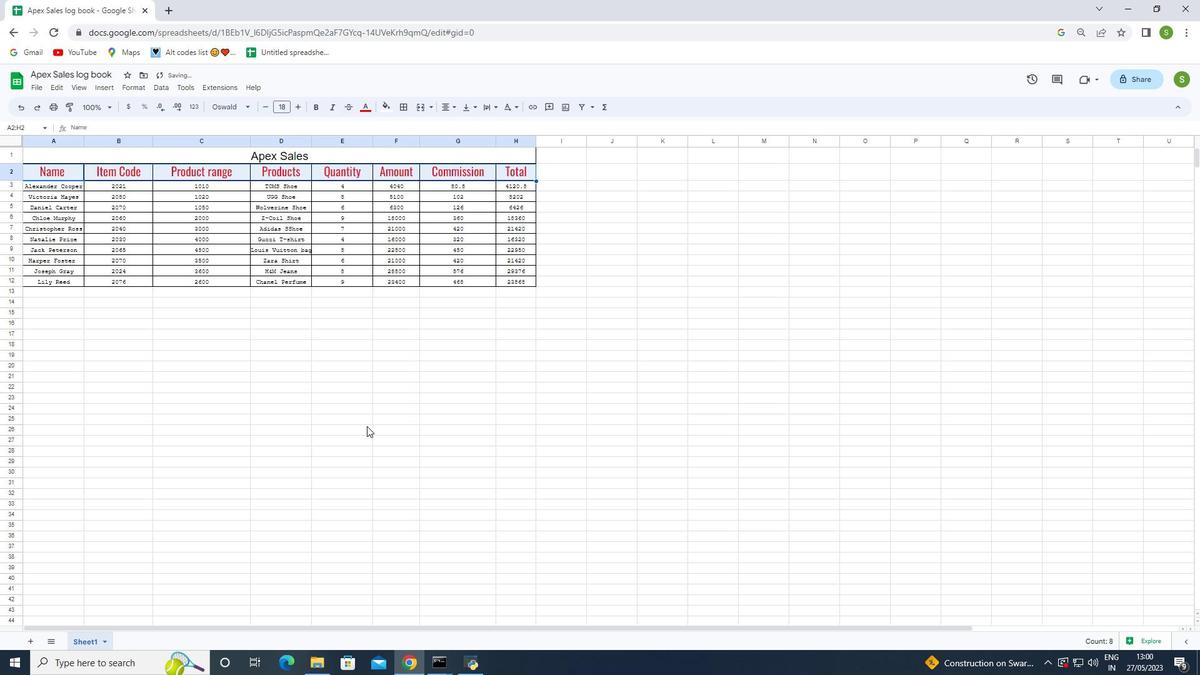 
Action: Mouse pressed left at (367, 424)
Screenshot: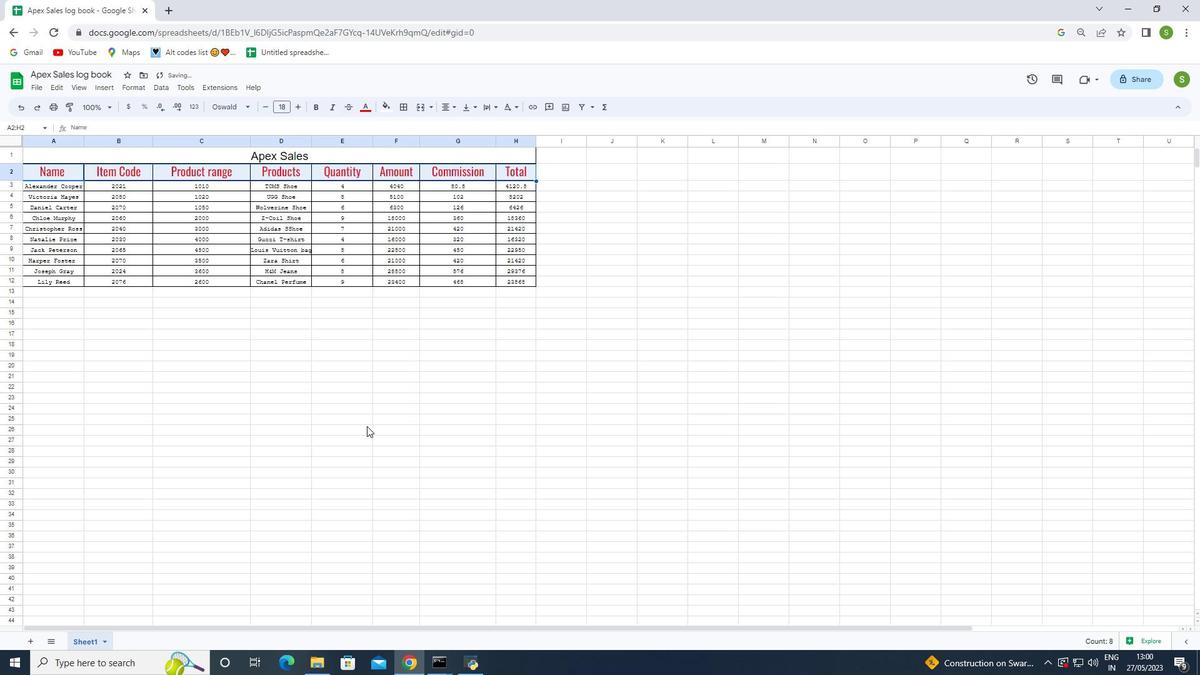 
Action: Mouse moved to (35, 167)
Screenshot: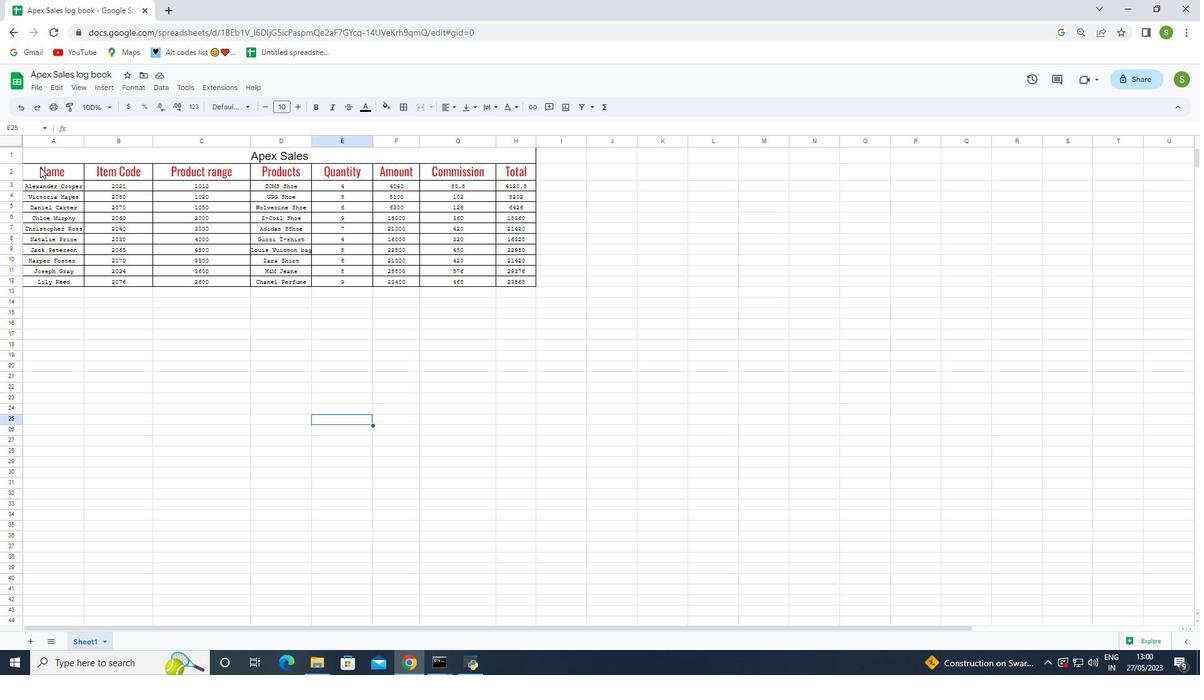 
Action: Mouse pressed left at (35, 167)
Screenshot: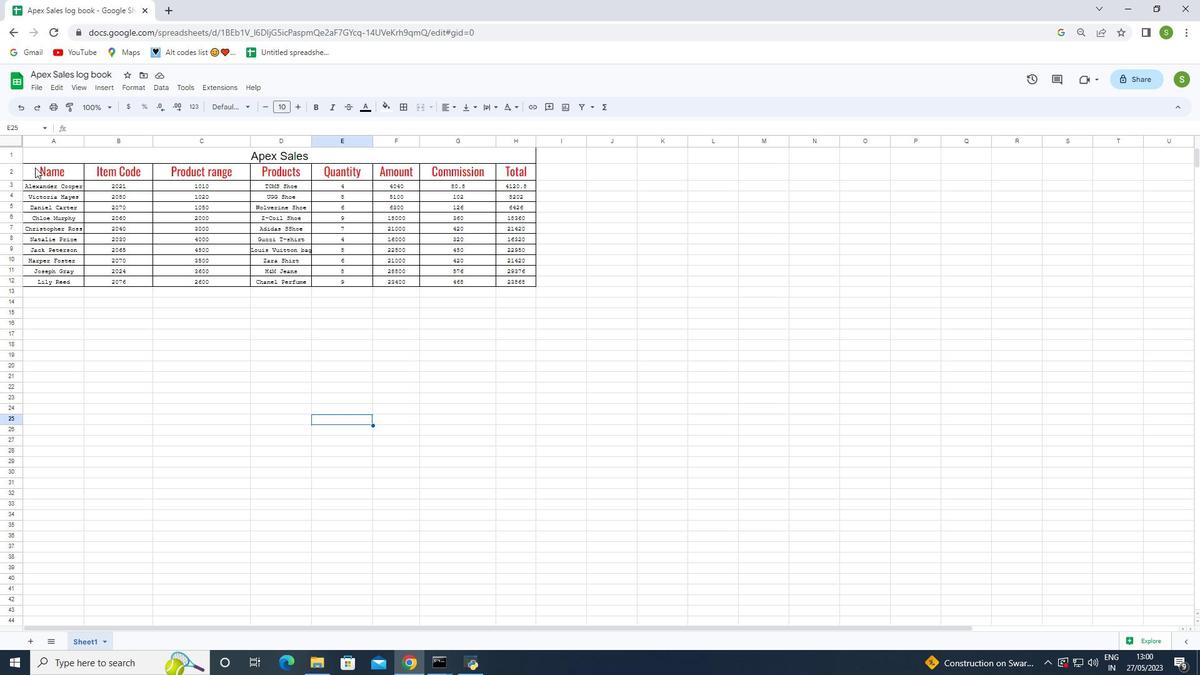 
Action: Mouse moved to (562, 109)
Screenshot: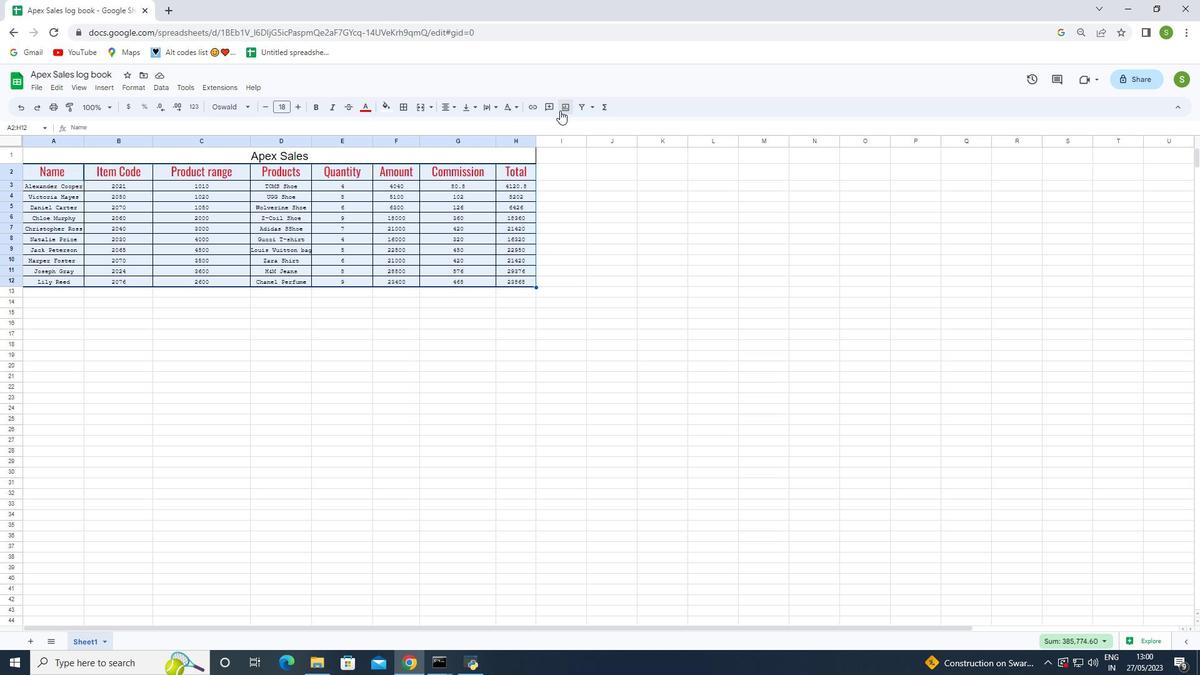 
Action: Mouse pressed left at (562, 109)
Screenshot: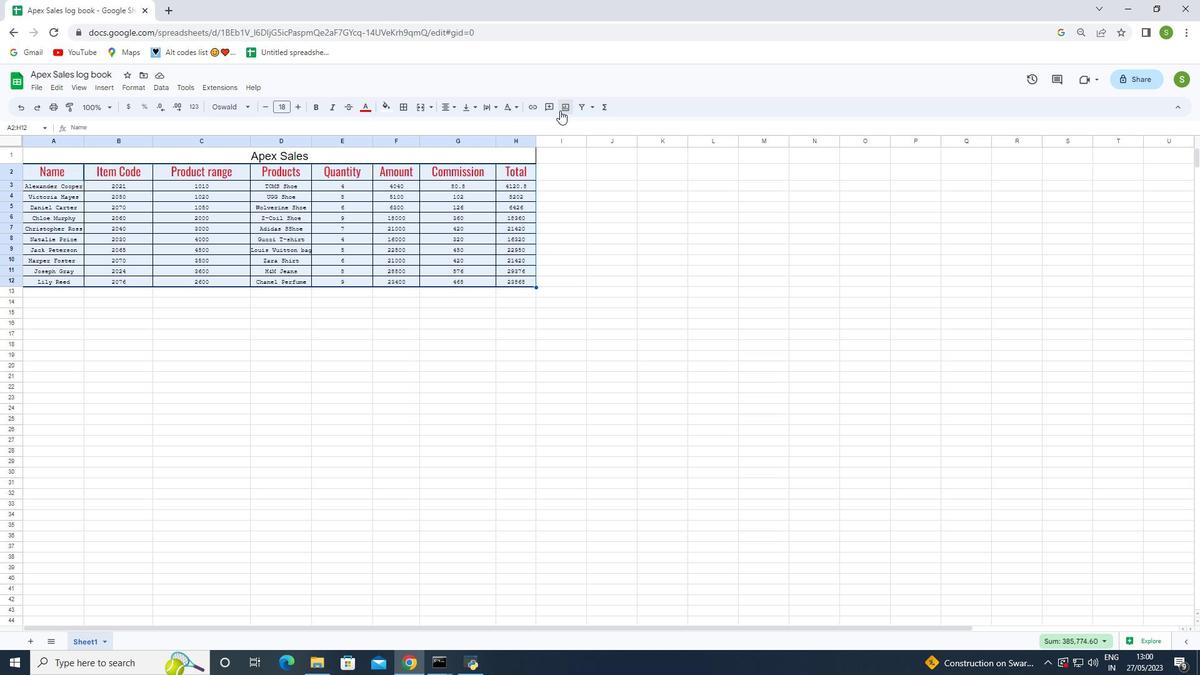 
Action: Mouse moved to (563, 107)
Screenshot: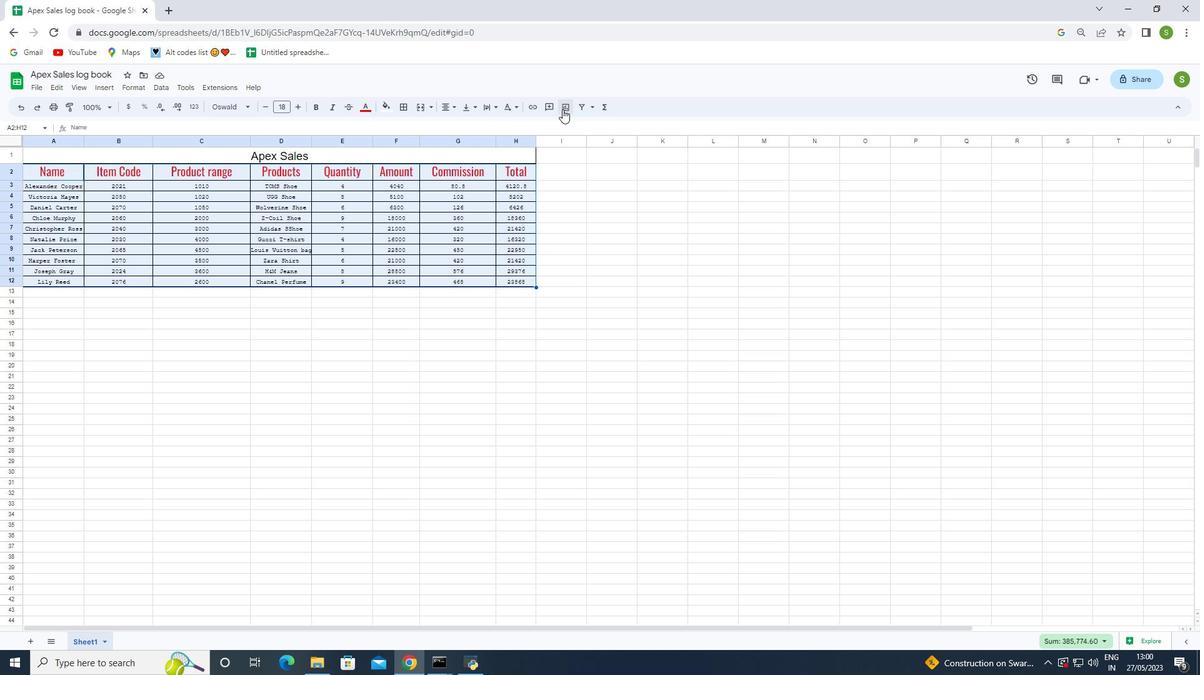 
Action: Mouse pressed left at (563, 107)
Screenshot: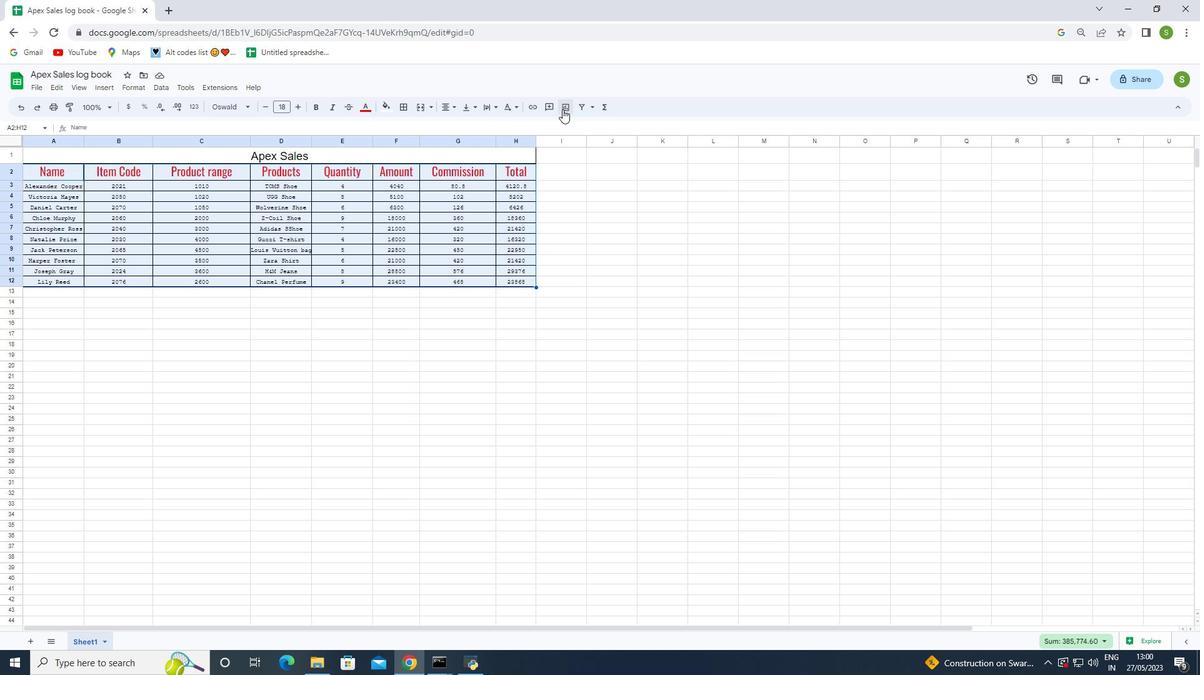 
Action: Mouse moved to (1078, 180)
Screenshot: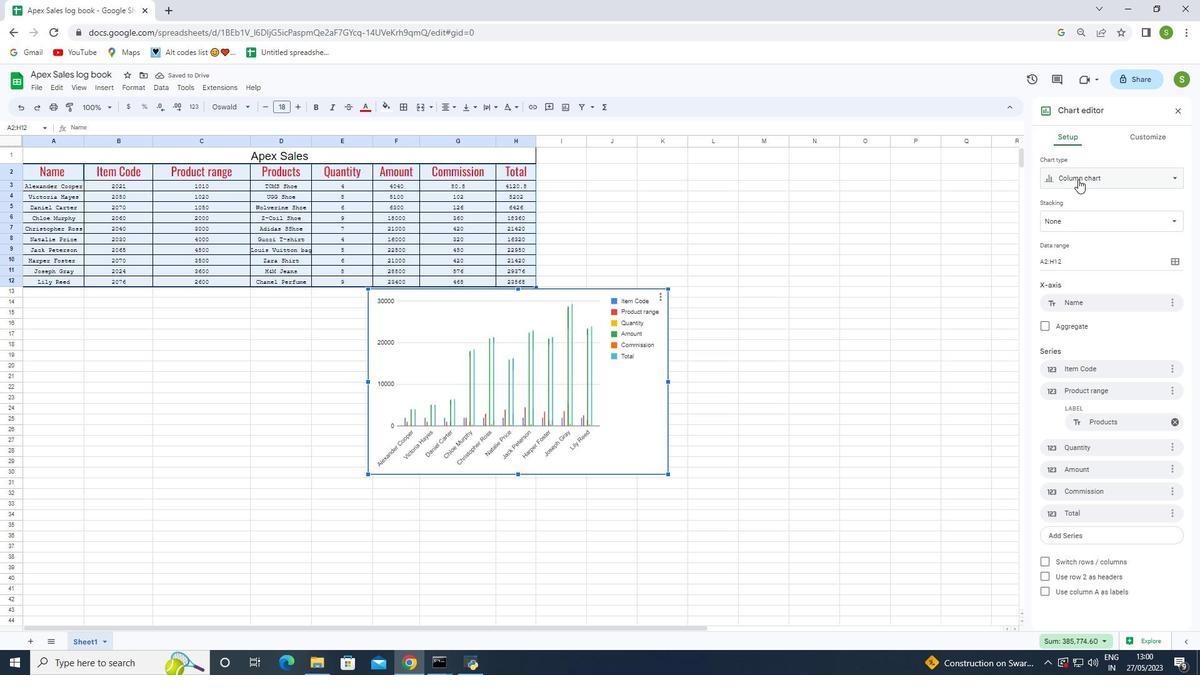 
Action: Mouse pressed left at (1078, 180)
Screenshot: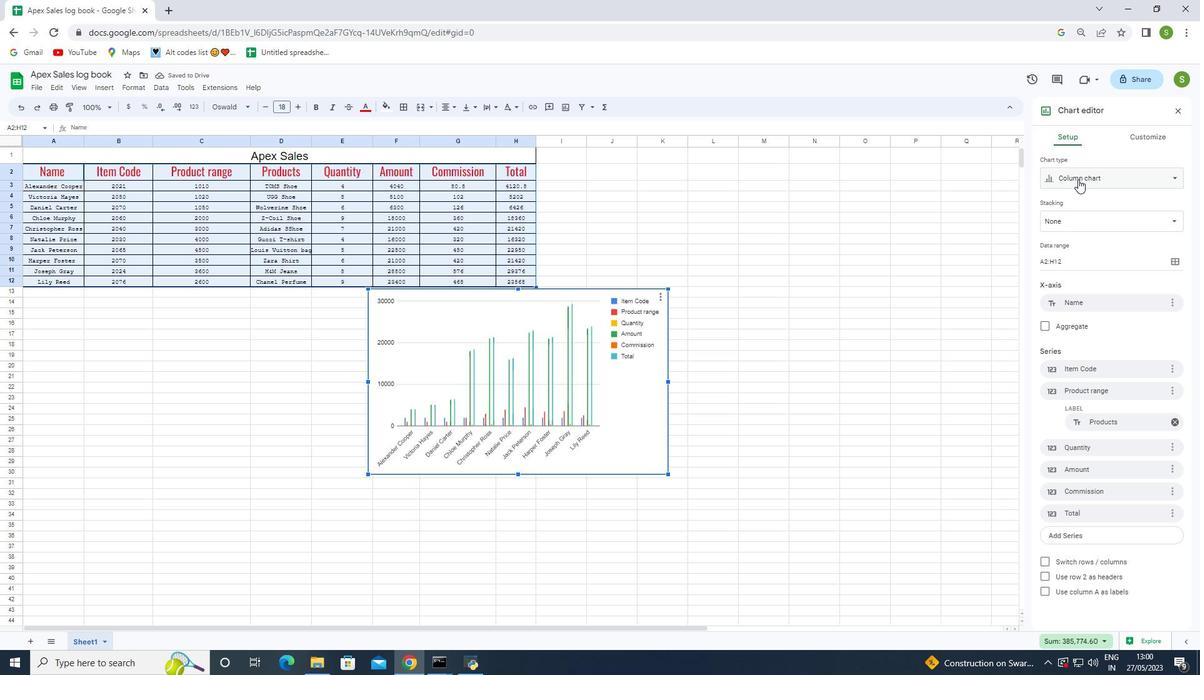 
Action: Mouse moved to (1070, 352)
Screenshot: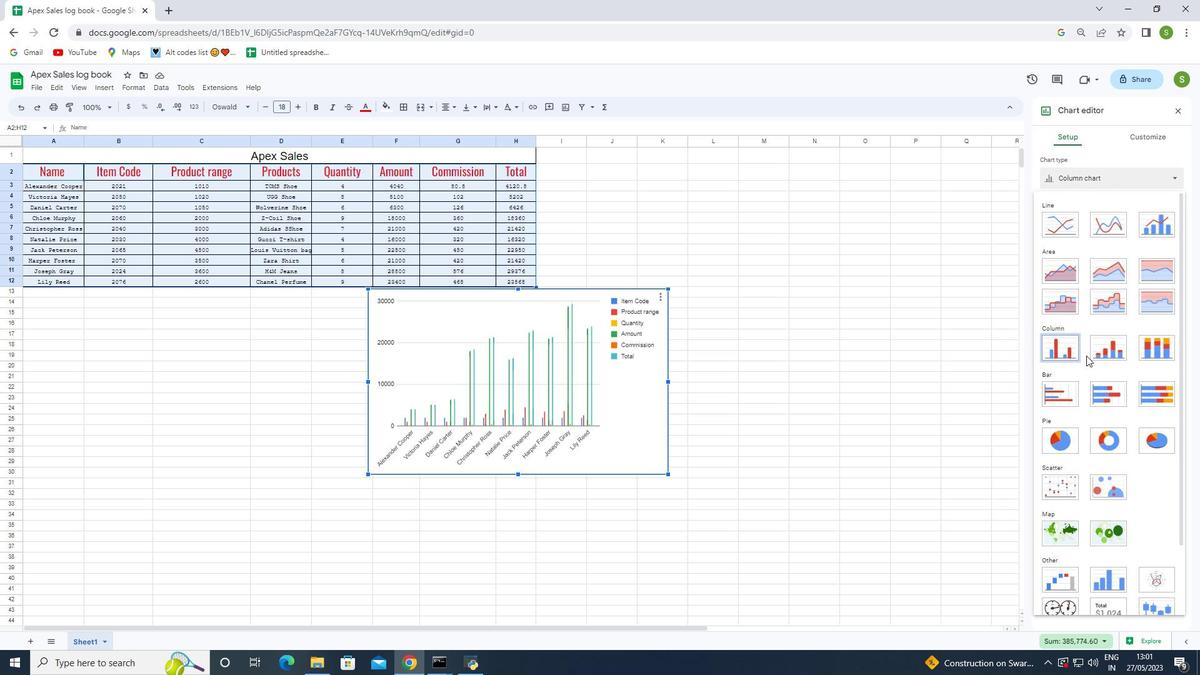 
Action: Mouse pressed left at (1070, 352)
Screenshot: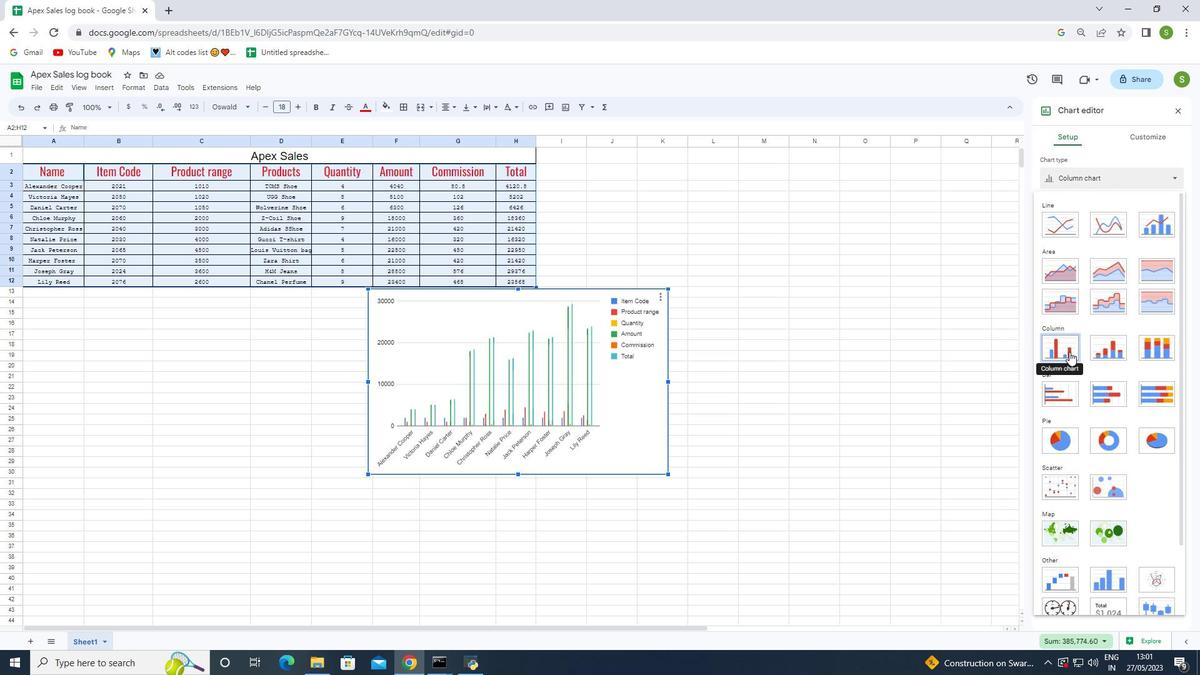 
Action: Mouse moved to (643, 390)
Screenshot: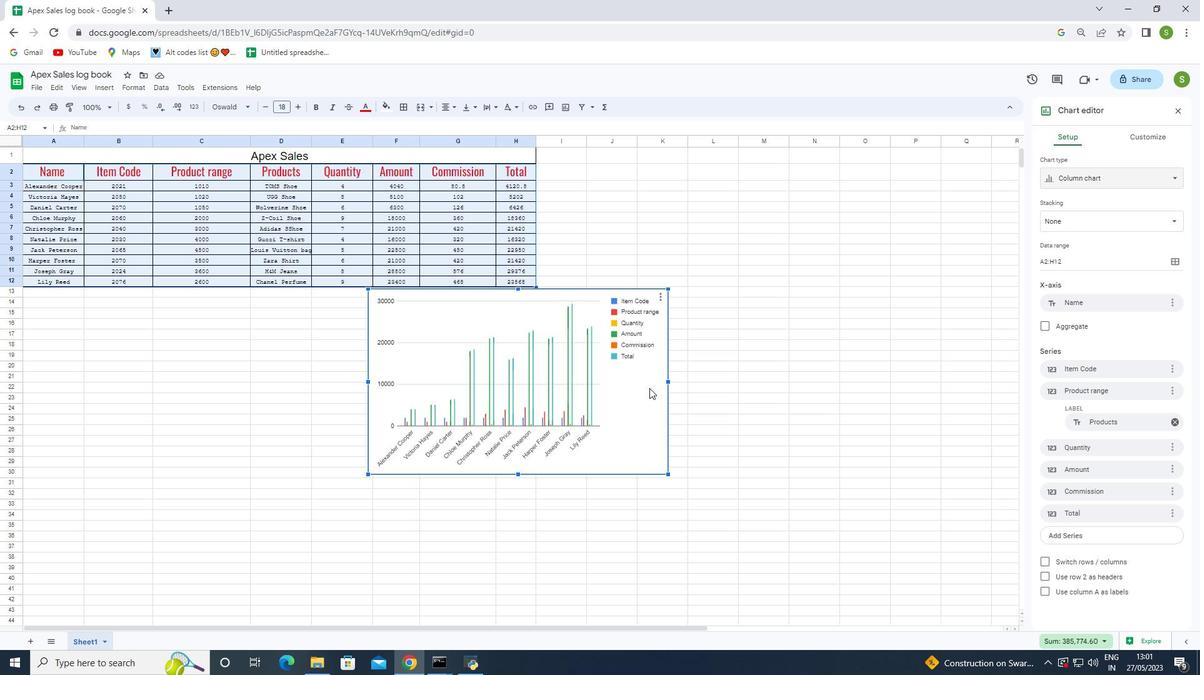 
Action: Mouse pressed left at (643, 390)
Screenshot: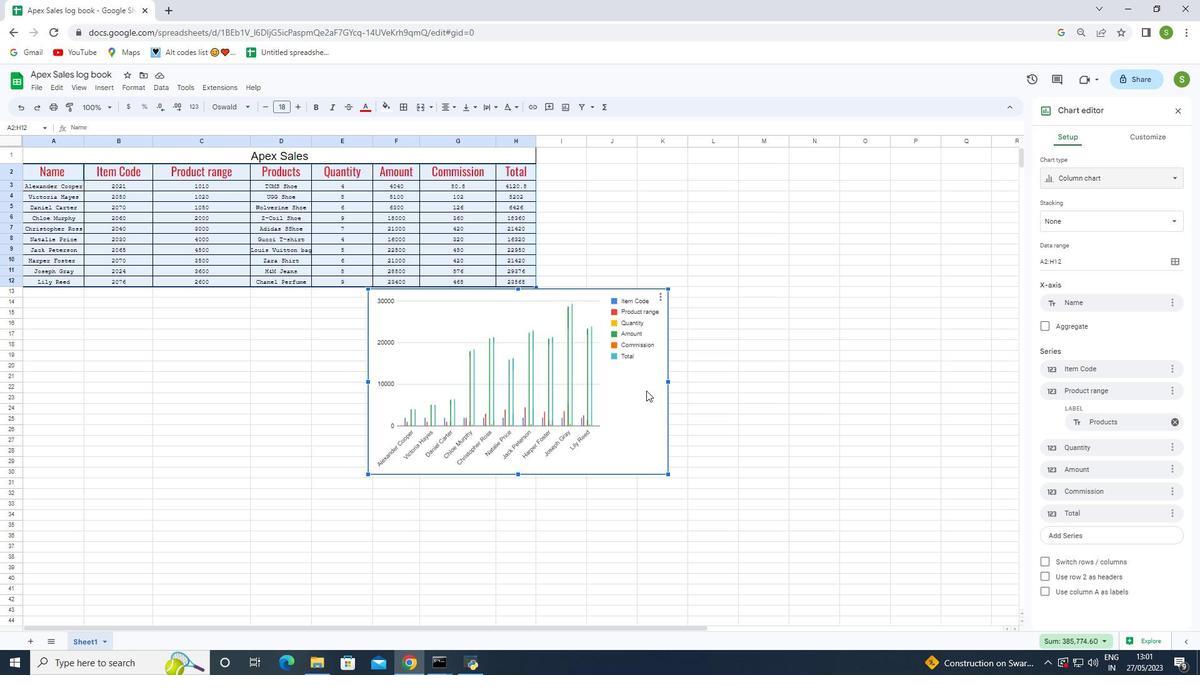 
Action: Mouse moved to (1081, 177)
Screenshot: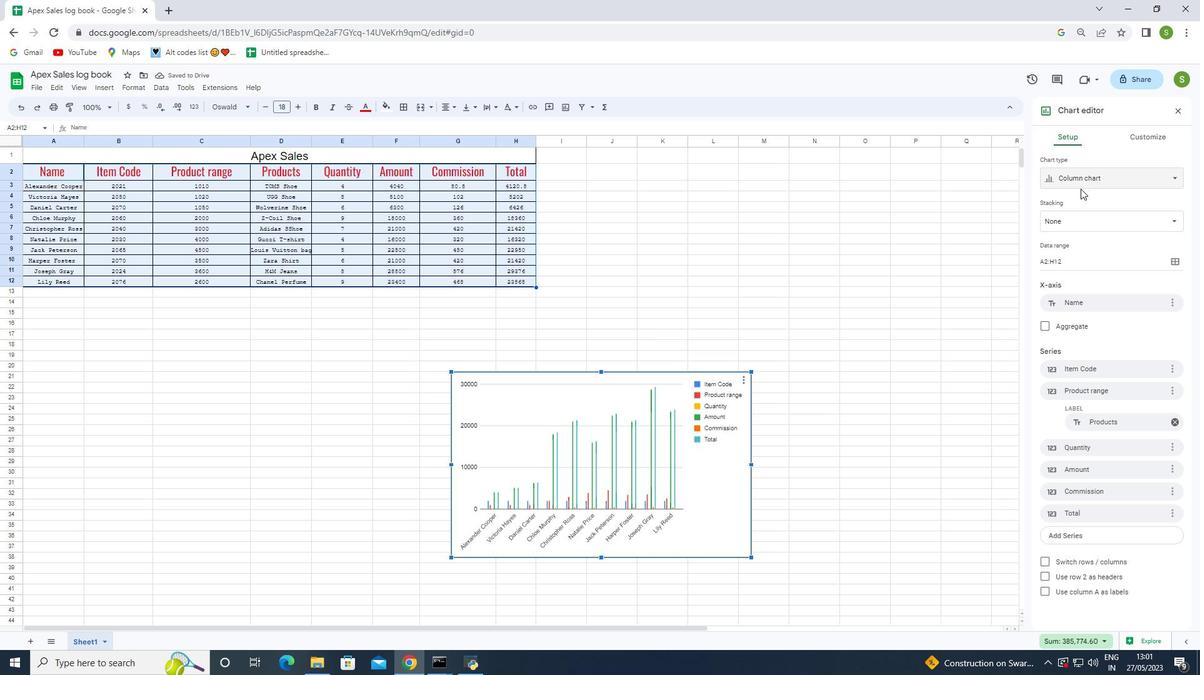 
Action: Mouse pressed left at (1081, 177)
Screenshot: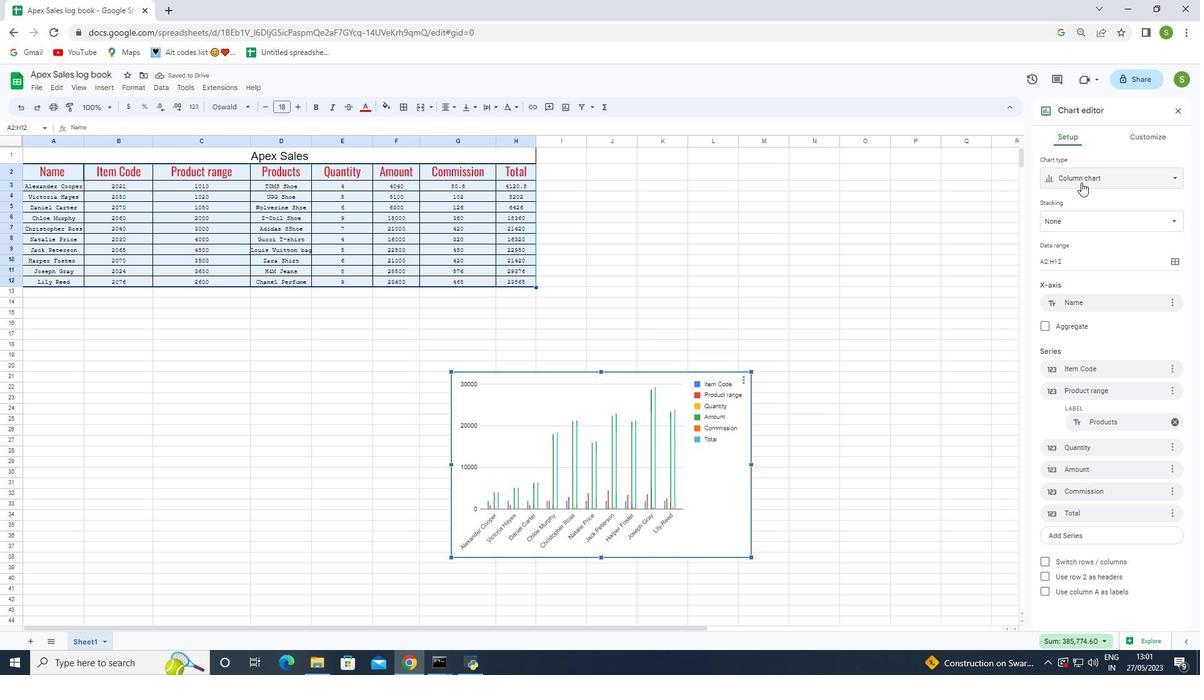 
Action: Mouse moved to (1104, 347)
Screenshot: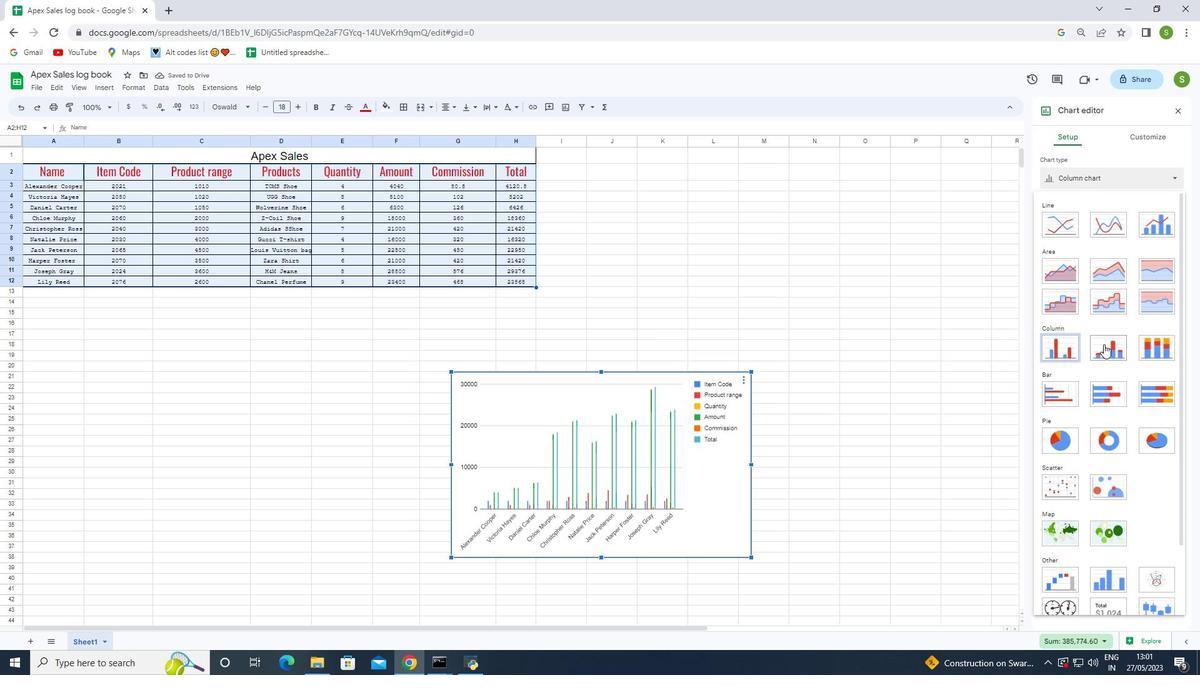 
Action: Mouse pressed left at (1104, 347)
Screenshot: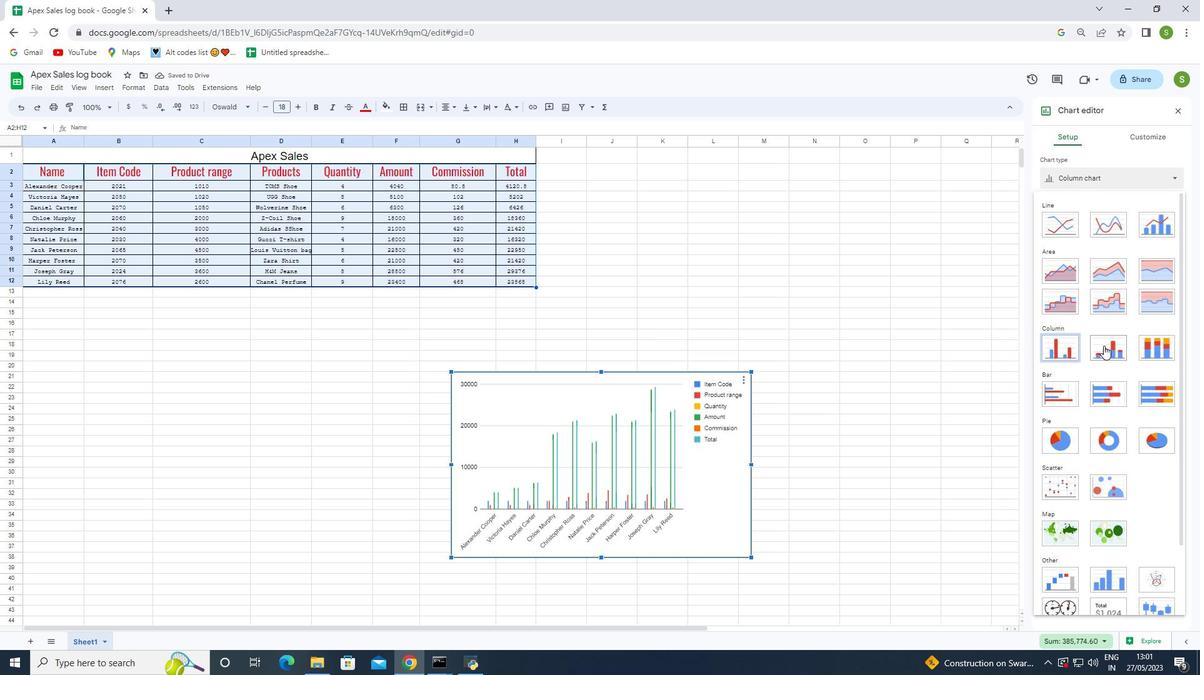 
Action: Mouse moved to (651, 372)
Screenshot: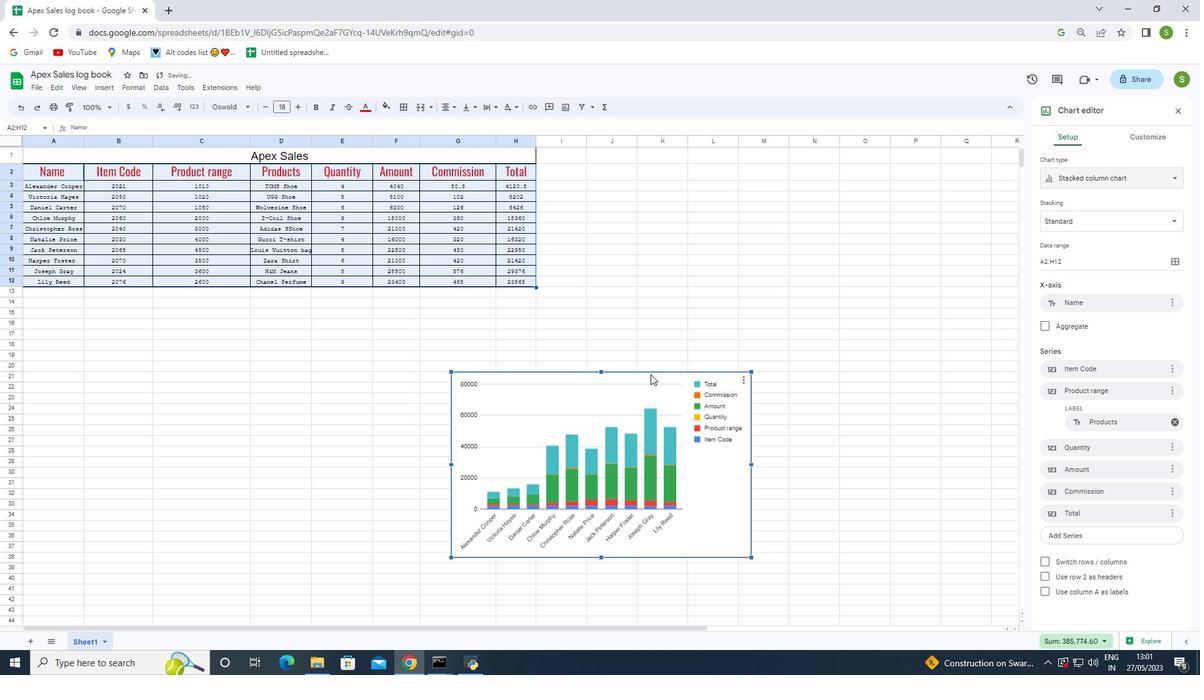 
Action: Mouse pressed left at (651, 372)
Screenshot: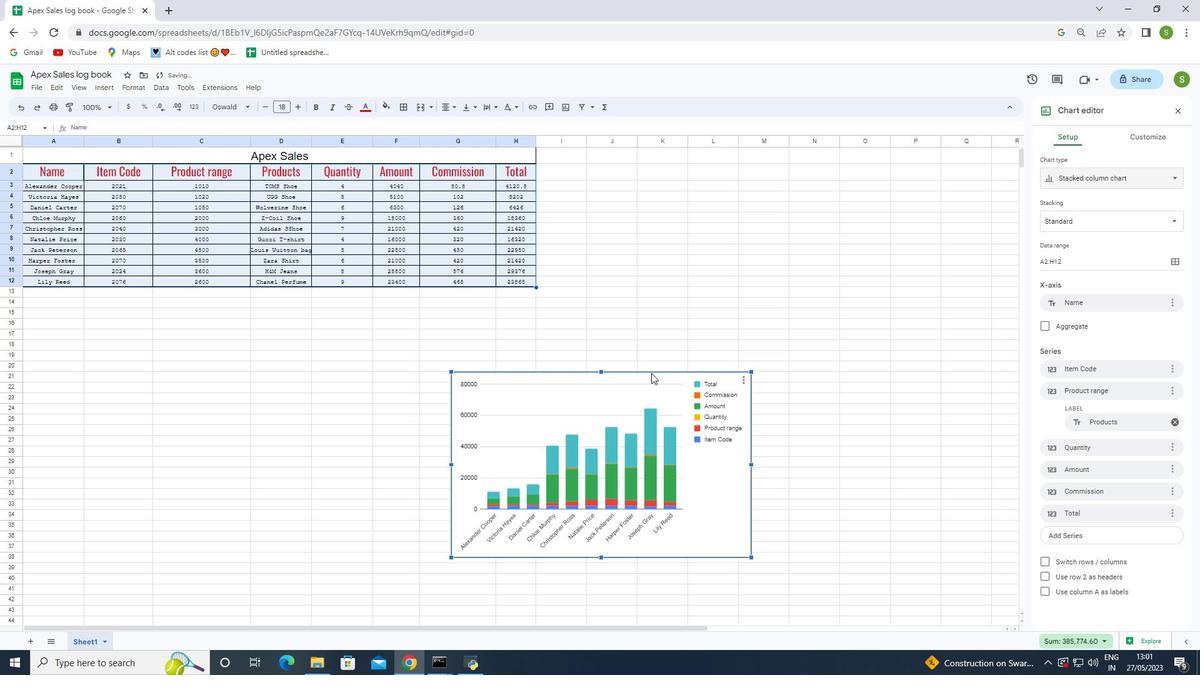 
Action: Mouse moved to (324, 404)
Screenshot: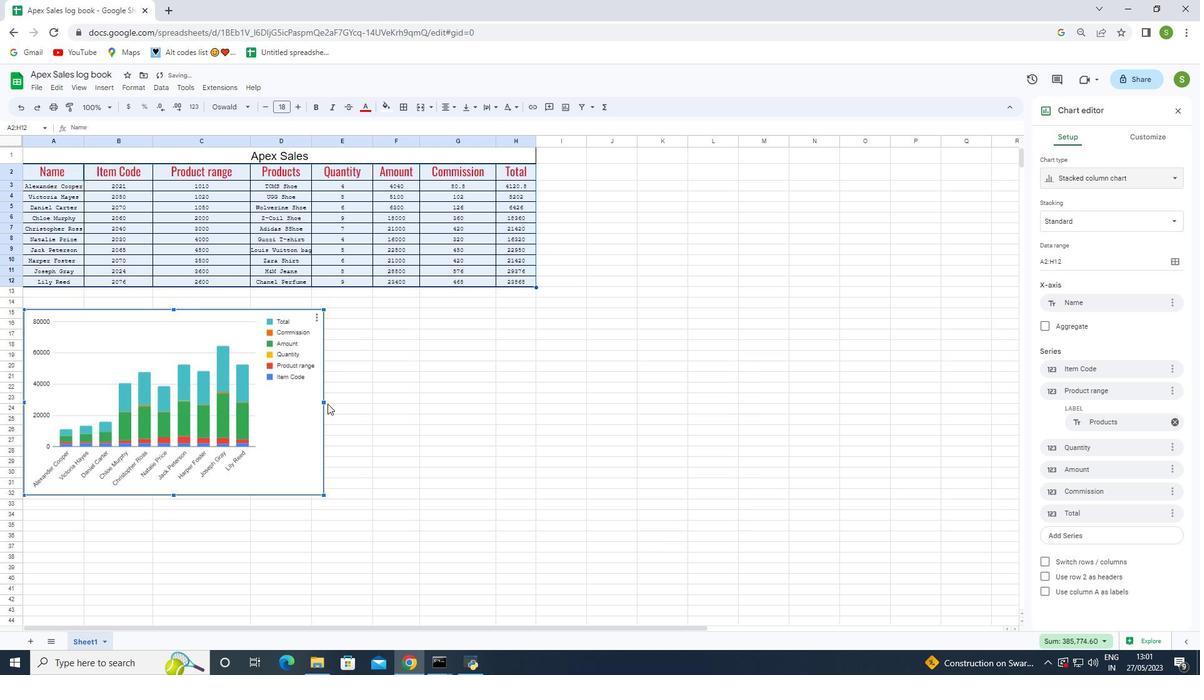 
Action: Mouse pressed left at (324, 404)
Screenshot: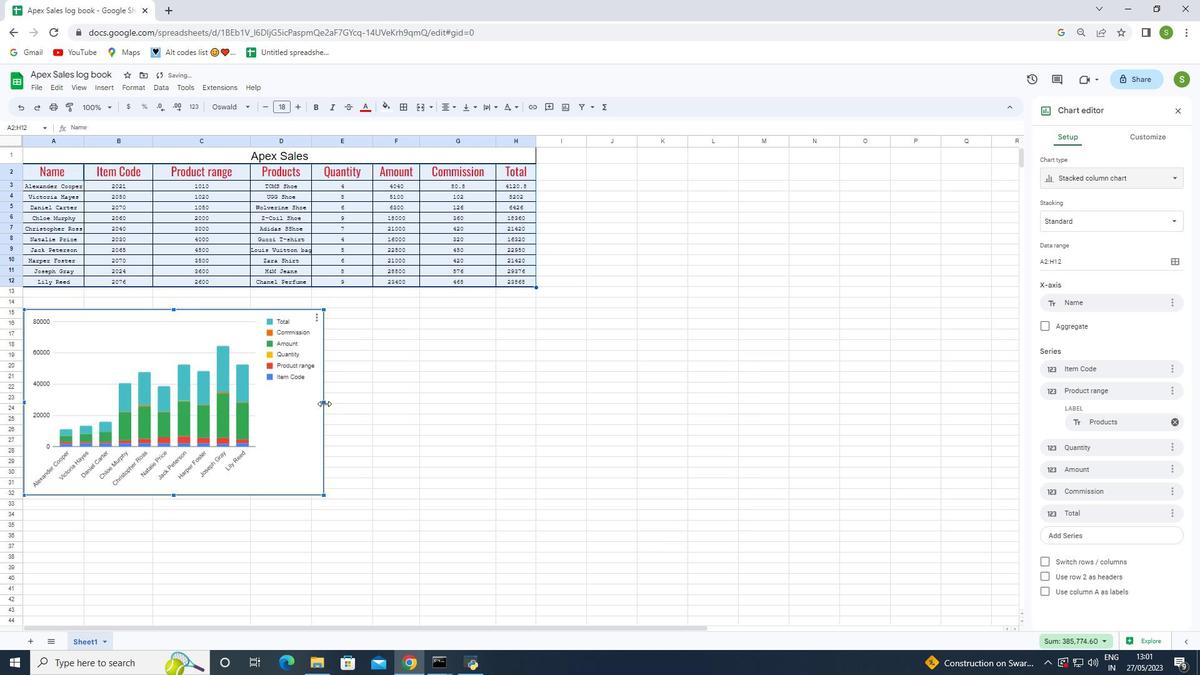 
Action: Mouse moved to (474, 572)
Screenshot: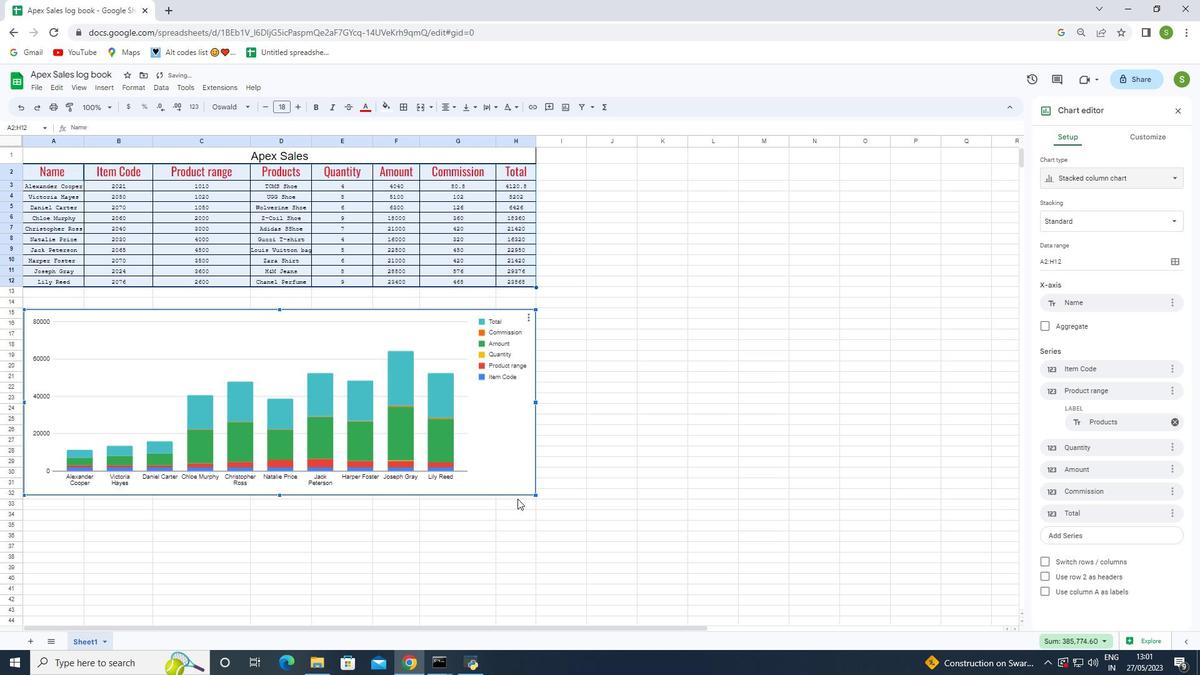 
Action: Mouse pressed left at (474, 572)
Screenshot: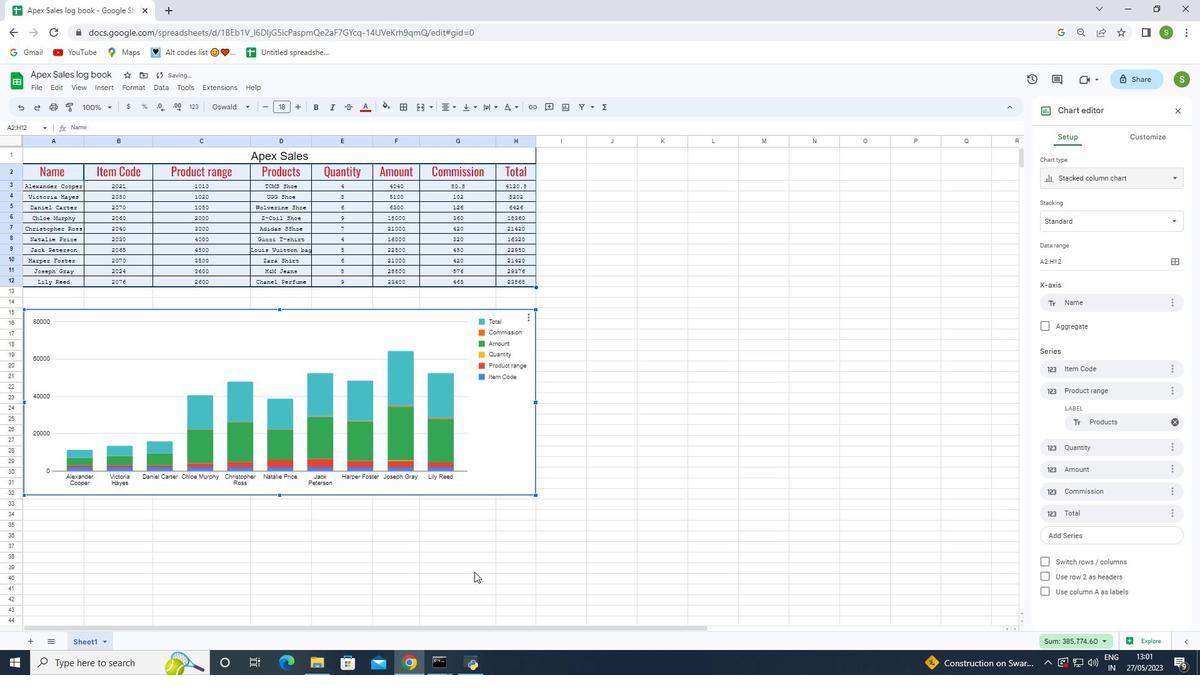
Action: Mouse moved to (495, 430)
Screenshot: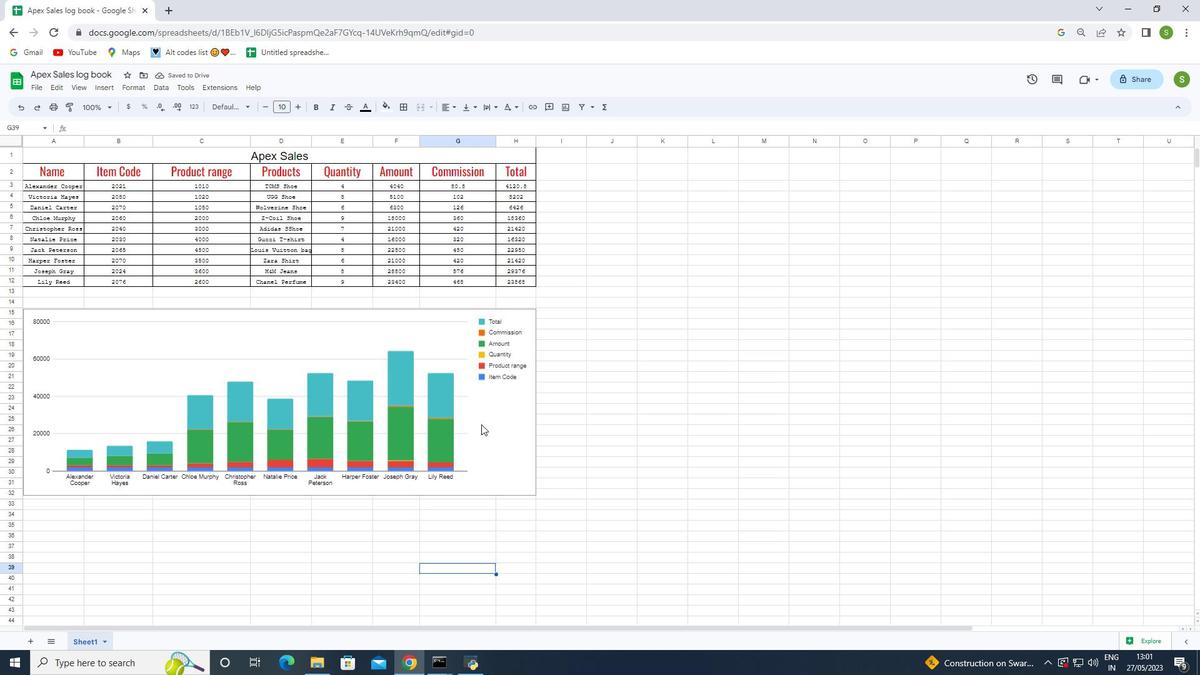 
Action: Mouse pressed left at (495, 430)
Screenshot: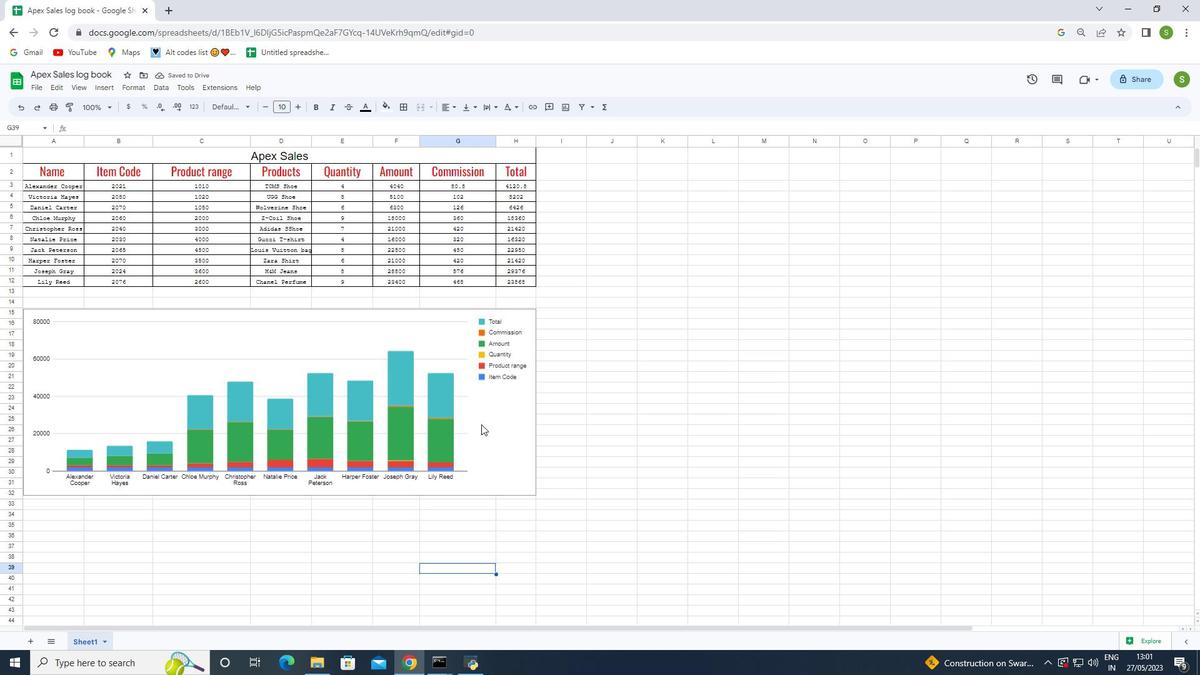 
Action: Mouse moved to (74, 227)
Screenshot: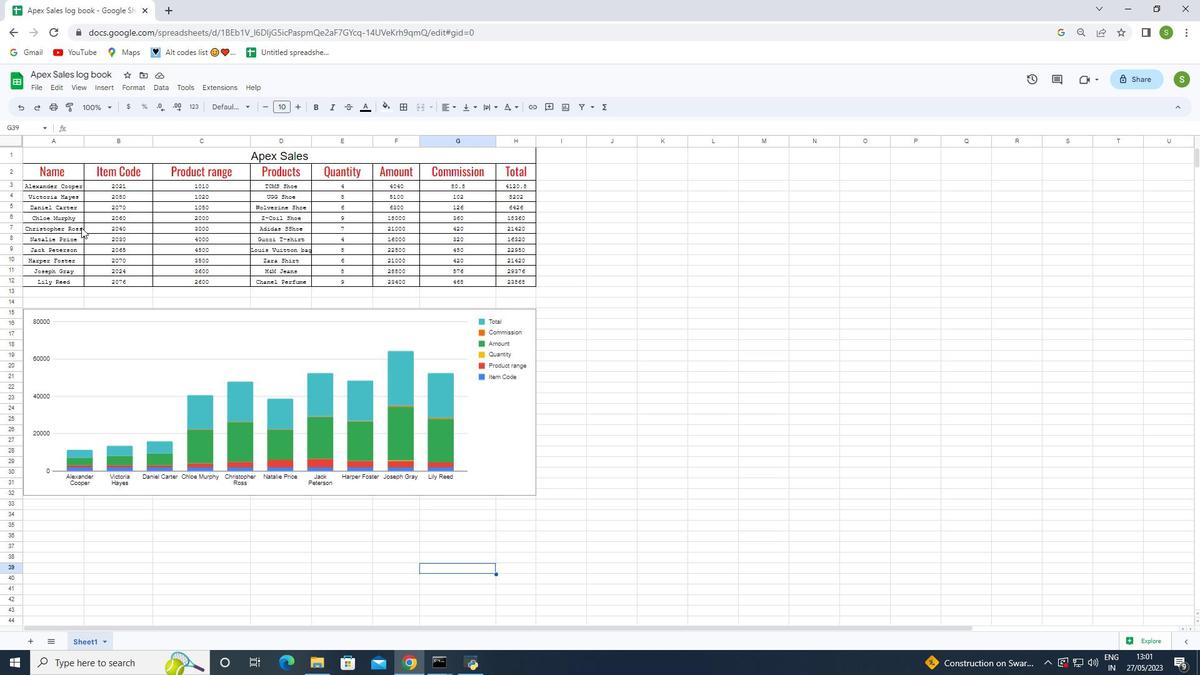 
Action: Mouse pressed left at (74, 227)
Screenshot: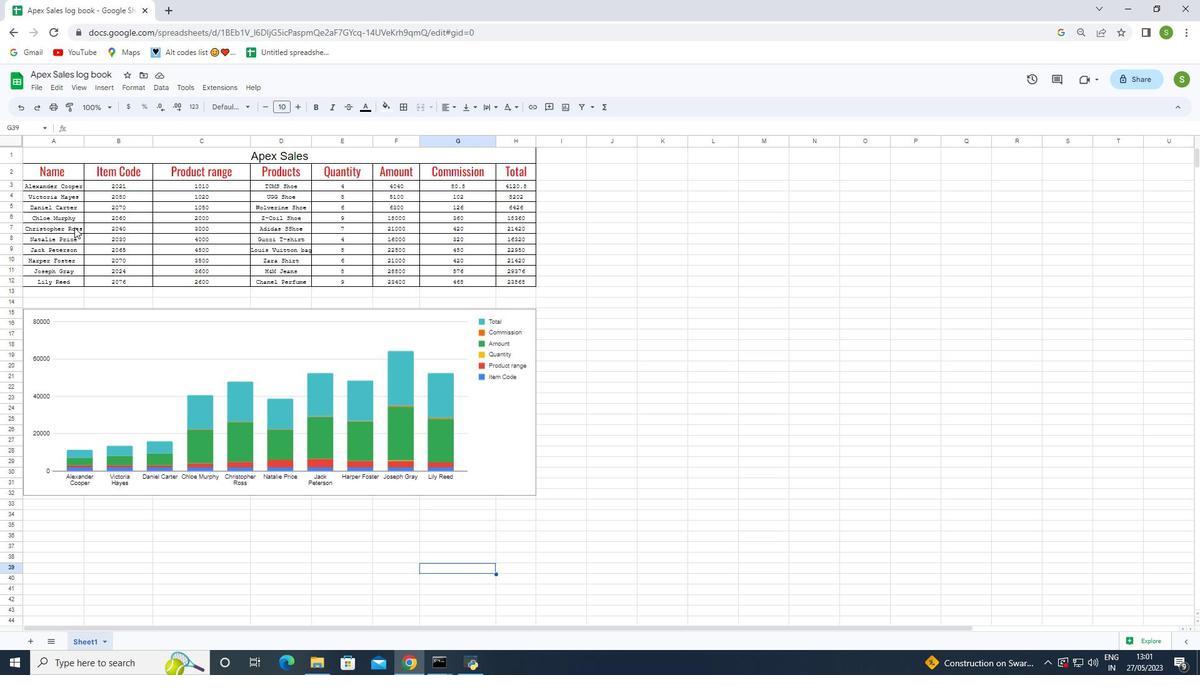 
Action: Mouse moved to (248, 242)
Screenshot: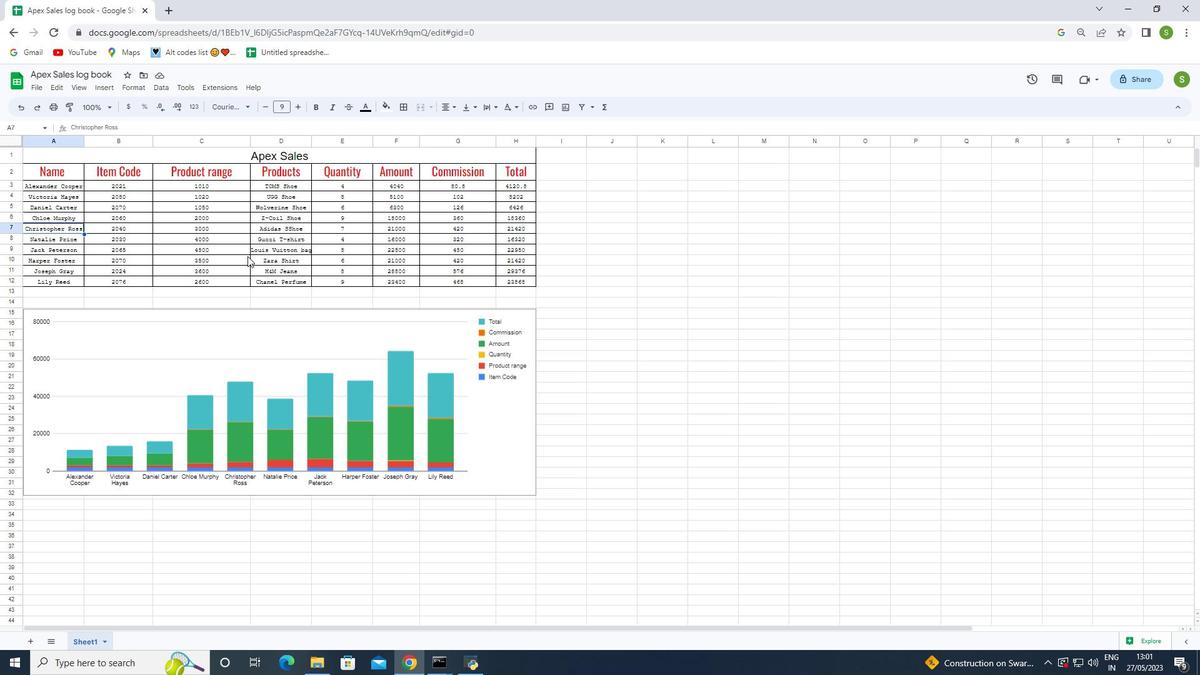 
Action: Mouse pressed left at (248, 242)
Screenshot: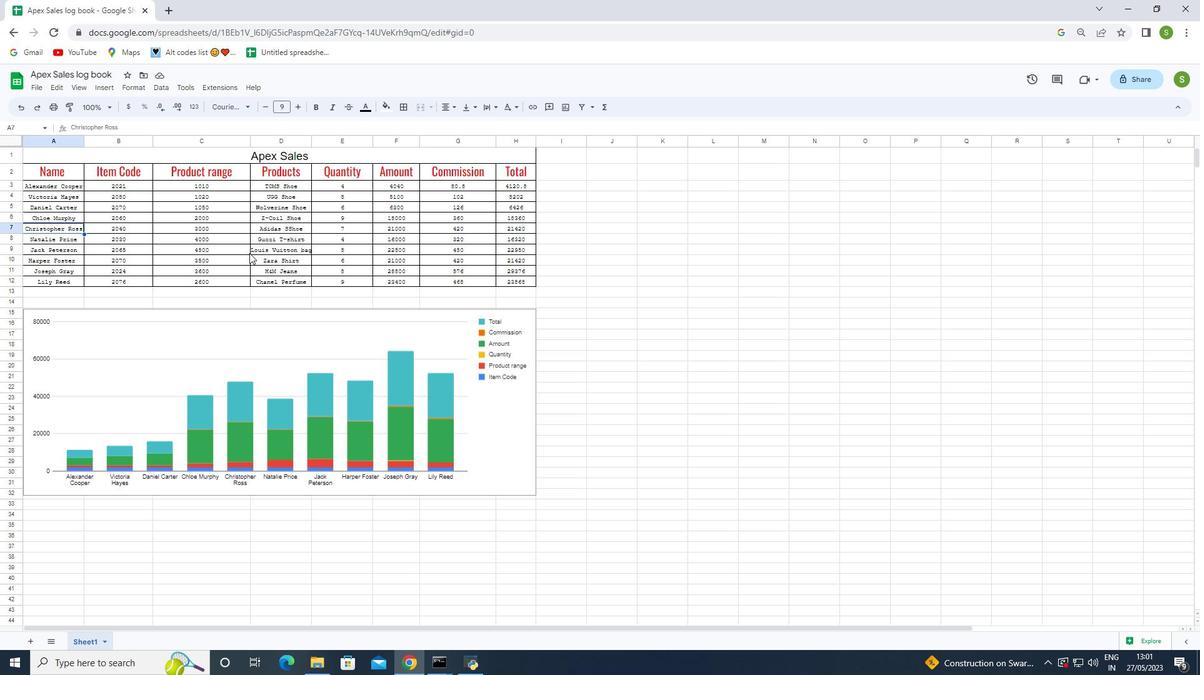 
Action: Mouse moved to (335, 257)
Screenshot: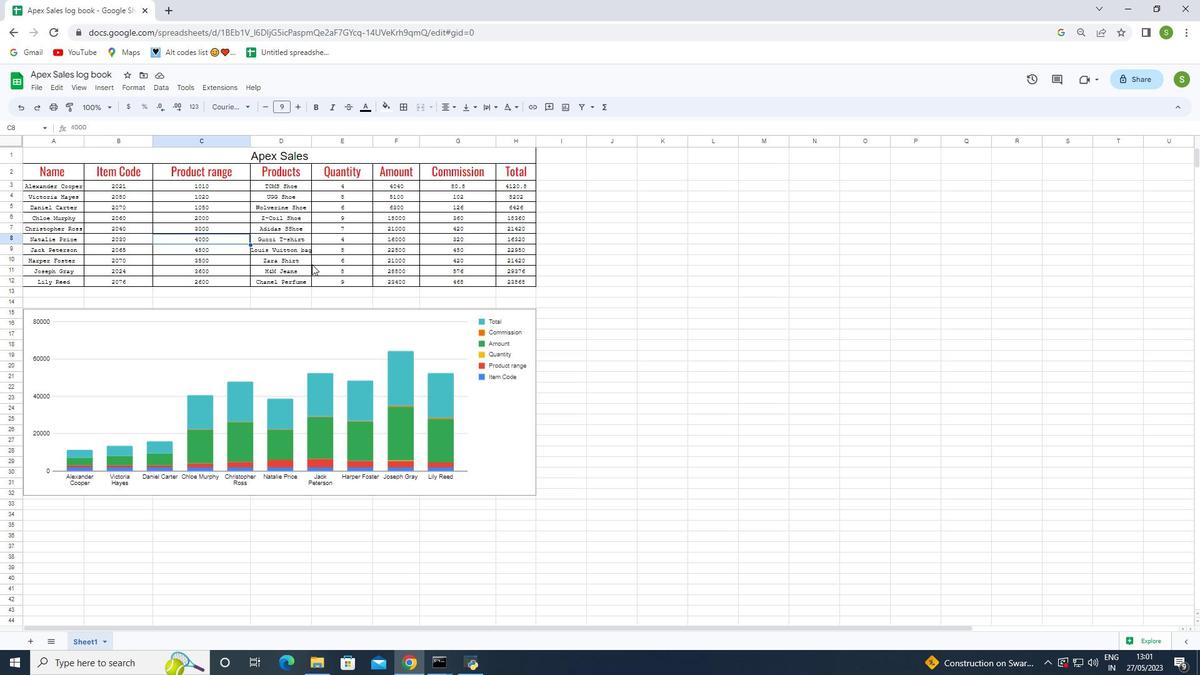
Action: Mouse pressed left at (335, 257)
Screenshot: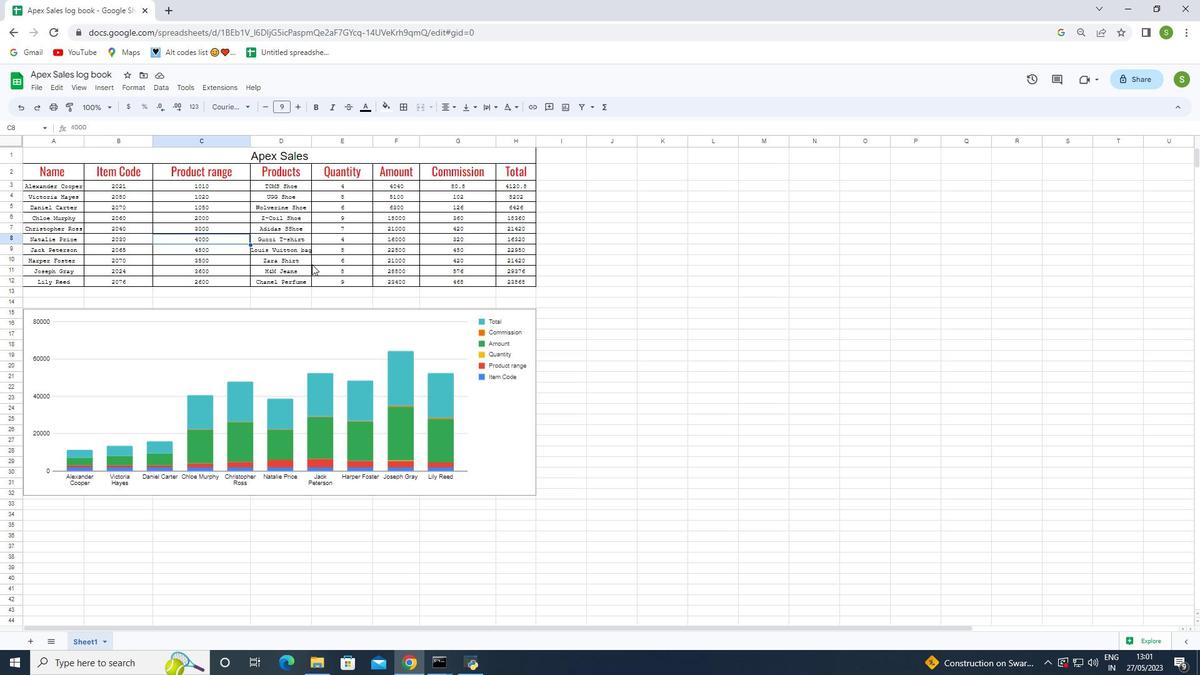
Action: Mouse moved to (283, 213)
Screenshot: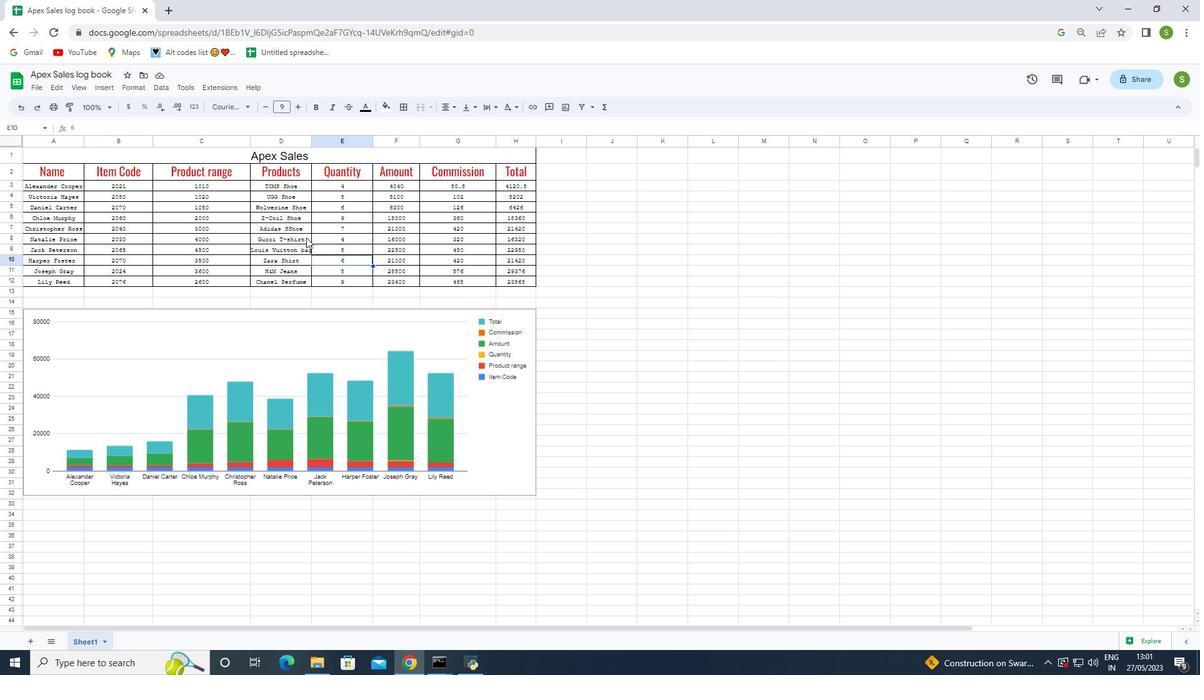 
Action: Mouse pressed left at (283, 213)
Screenshot: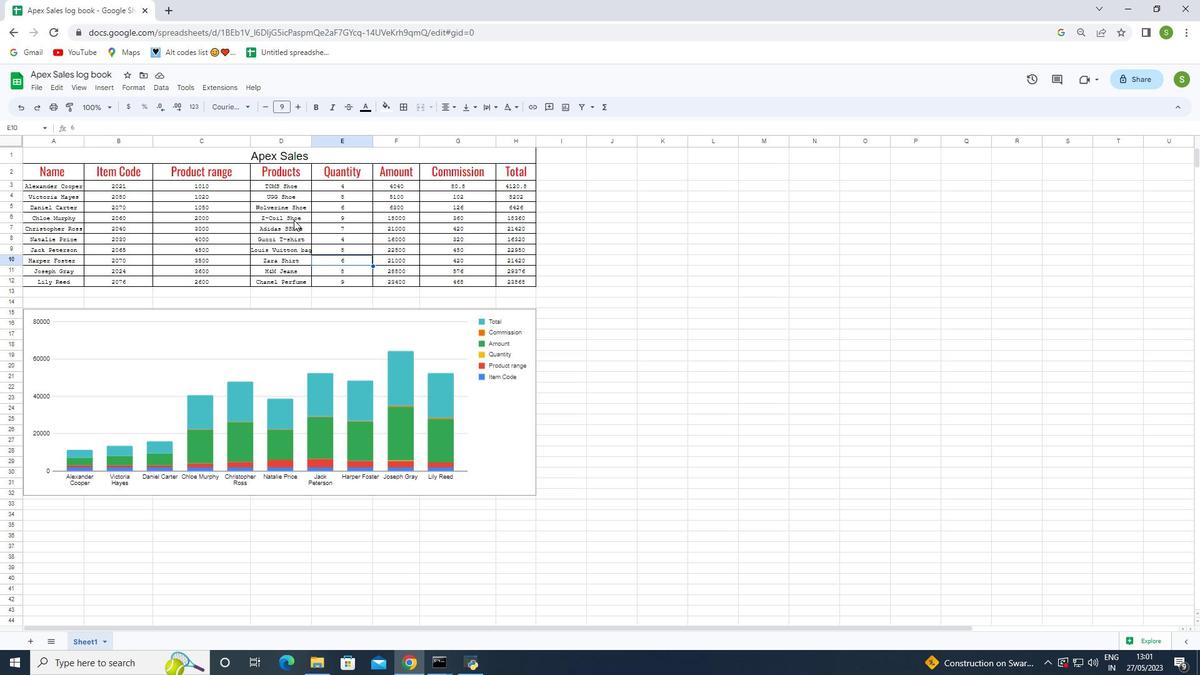 
Action: Mouse moved to (225, 247)
Screenshot: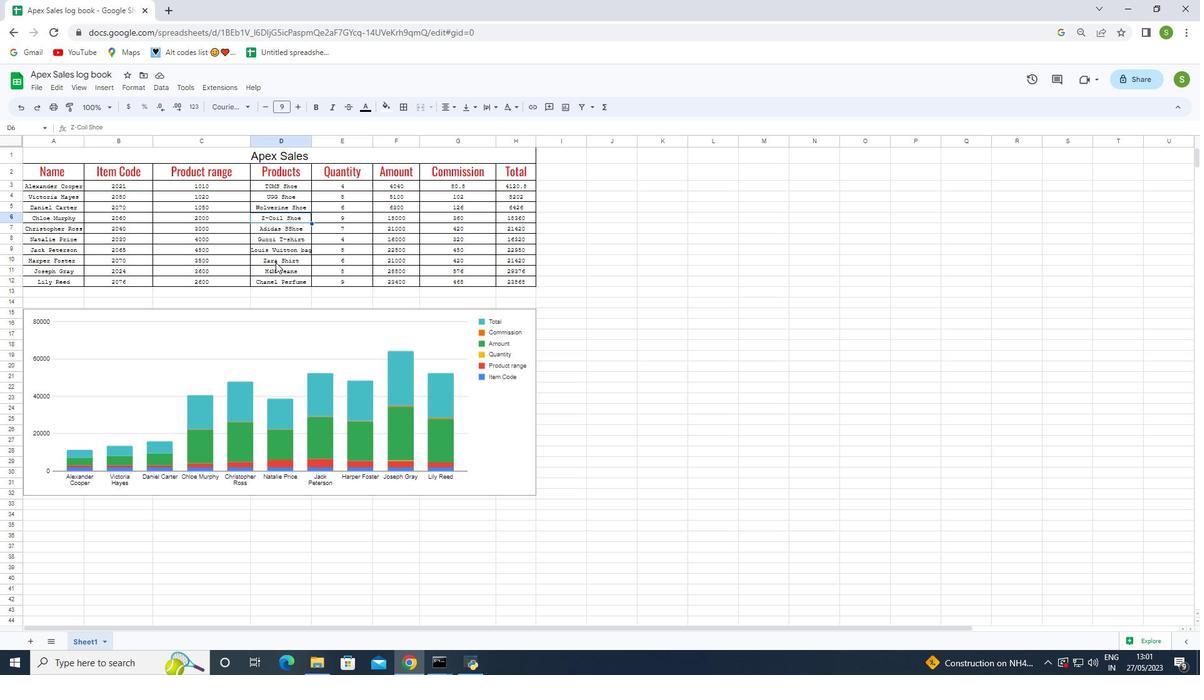 
Action: Mouse pressed left at (225, 247)
Screenshot: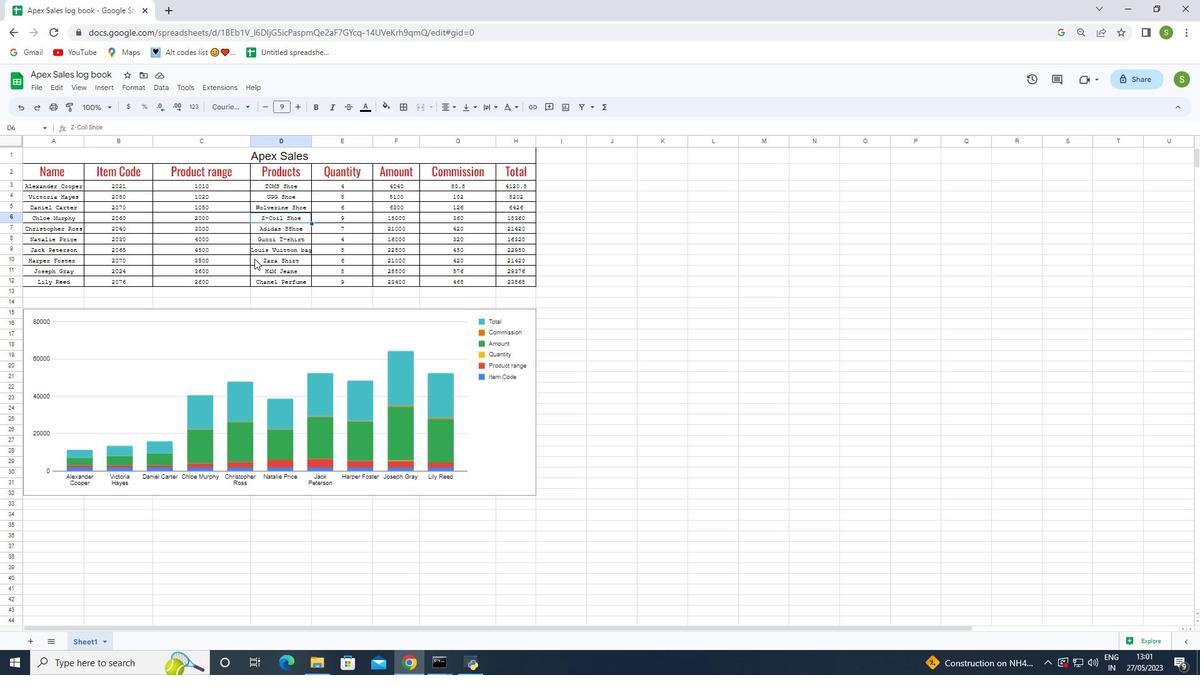 
Action: Mouse moved to (181, 208)
Screenshot: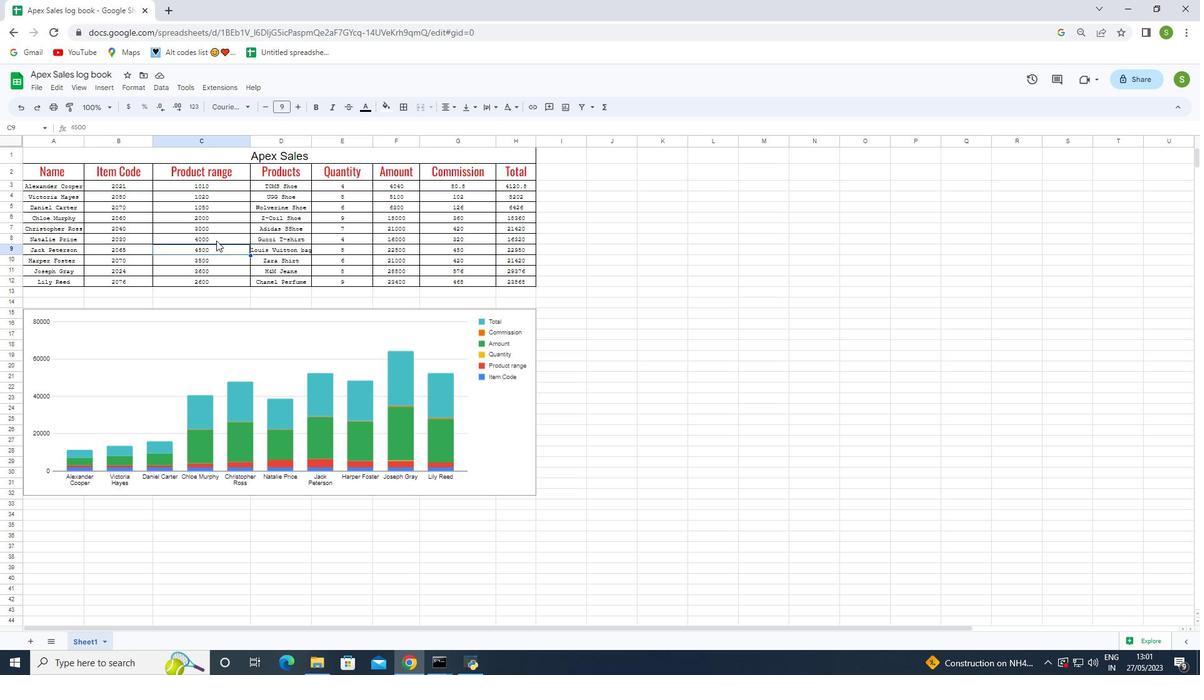 
Action: Mouse pressed left at (181, 208)
Screenshot: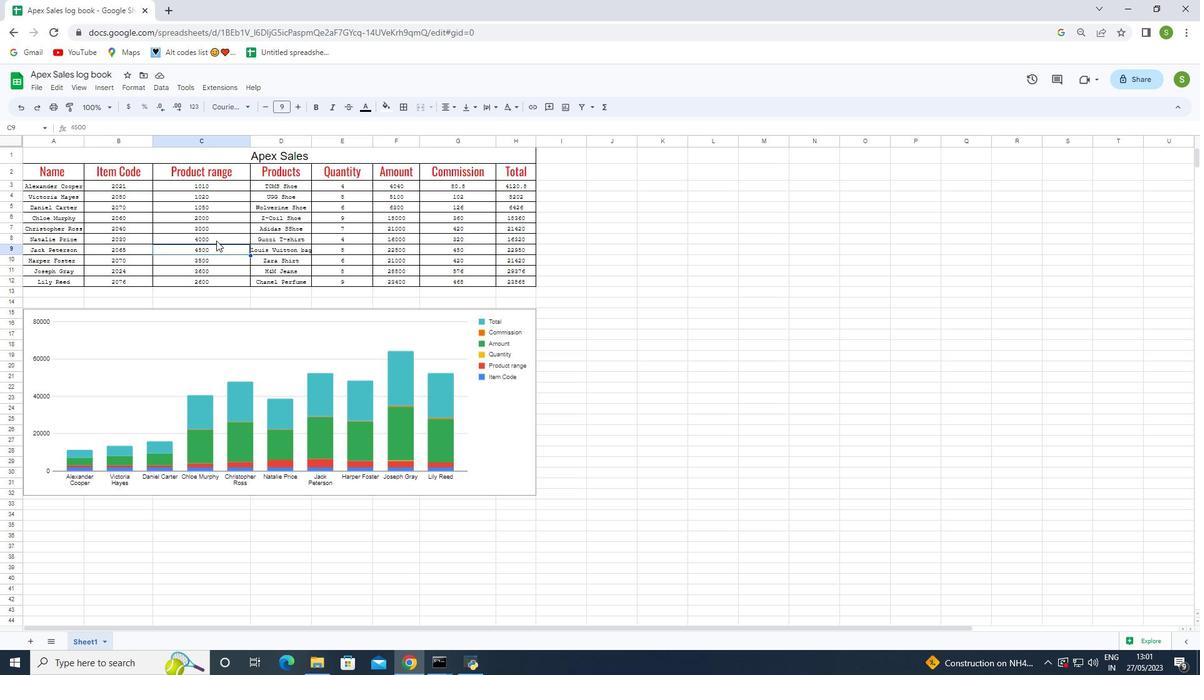 
Action: Mouse moved to (108, 235)
Screenshot: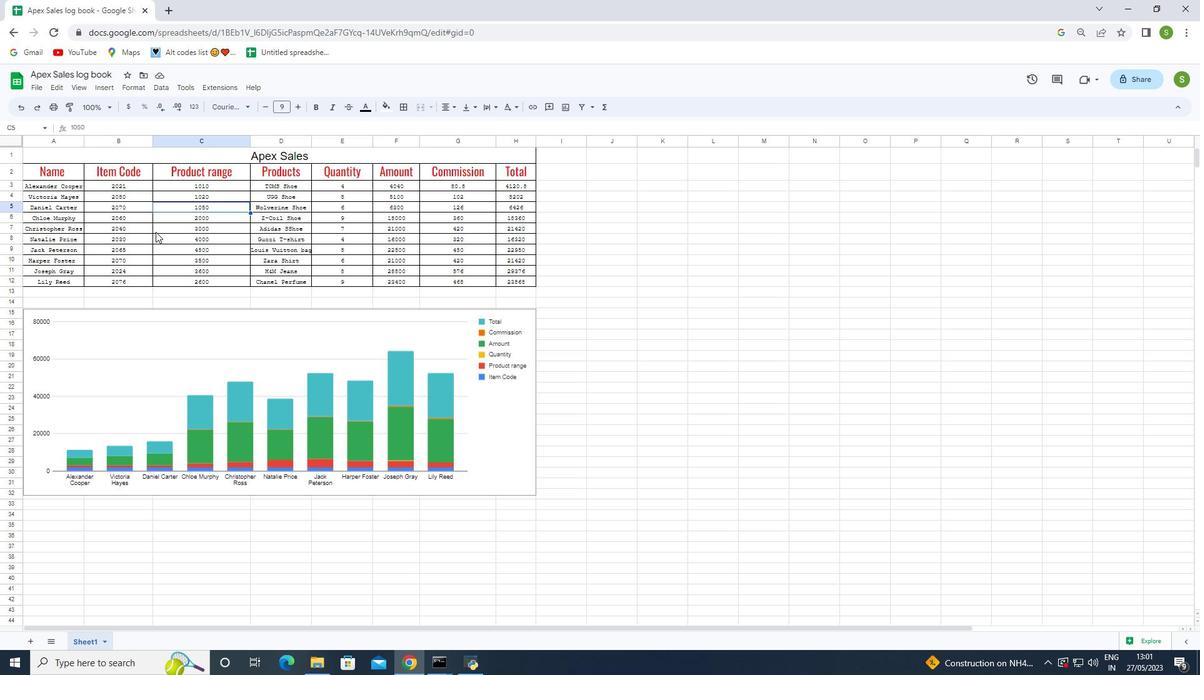 
Action: Mouse pressed left at (108, 235)
Screenshot: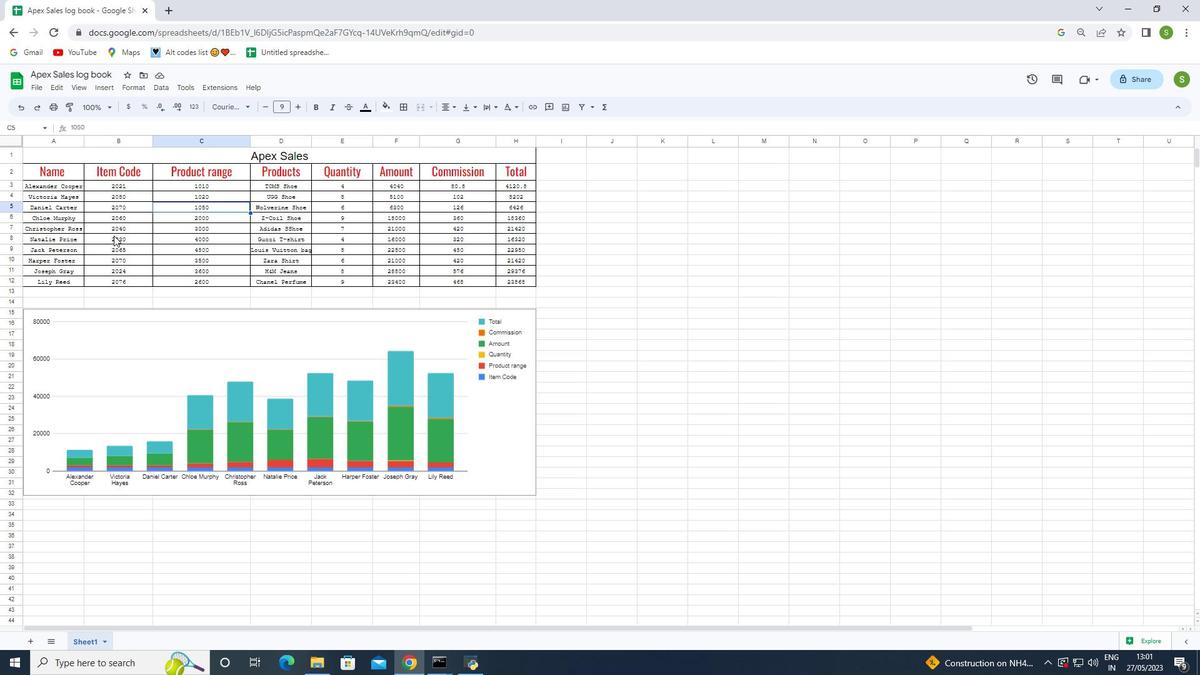 
Action: Mouse moved to (597, 483)
Screenshot: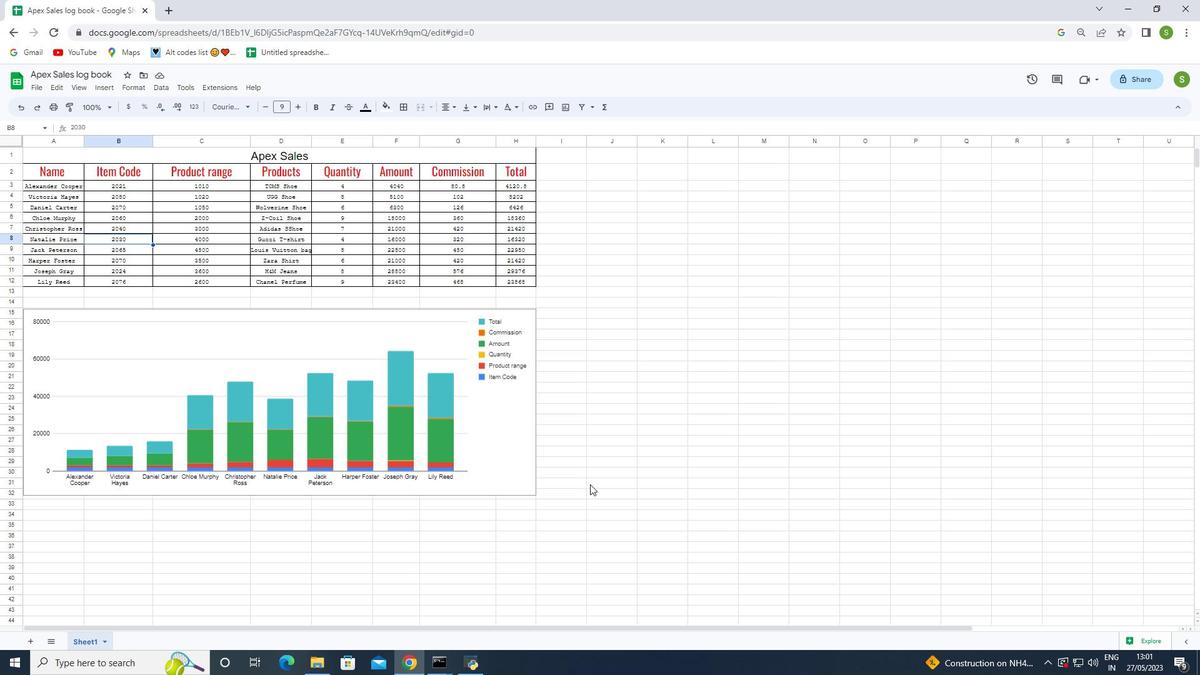 
Action: Mouse pressed left at (597, 483)
Screenshot: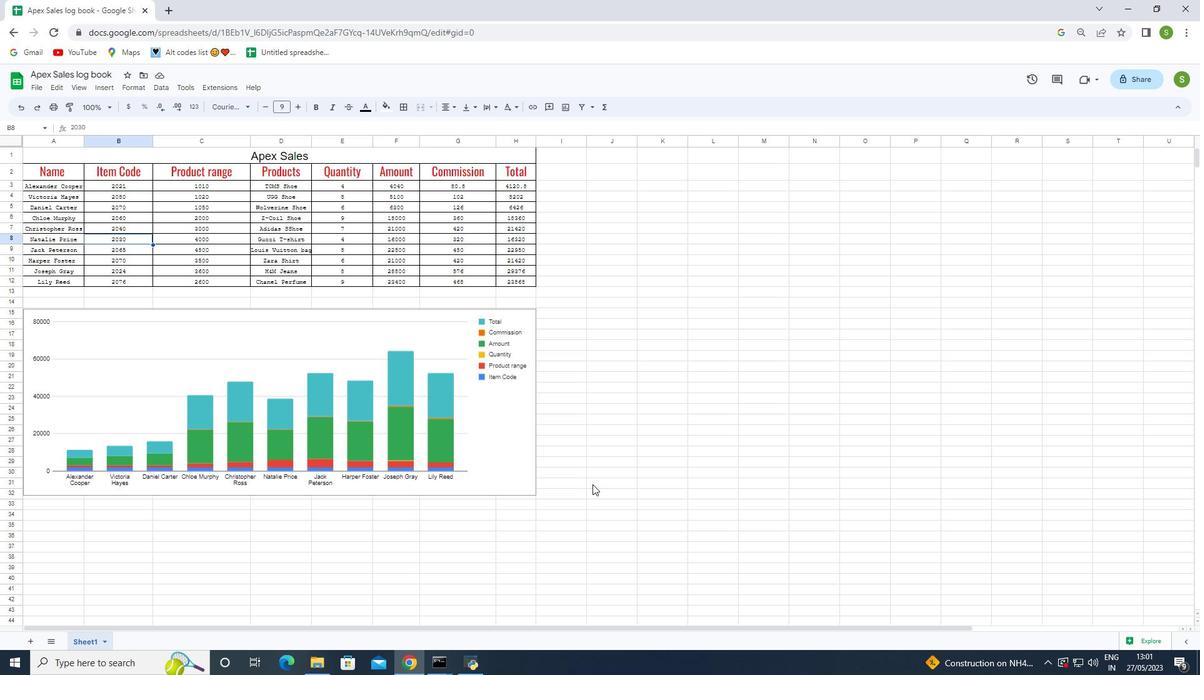 
Action: Mouse moved to (599, 484)
Screenshot: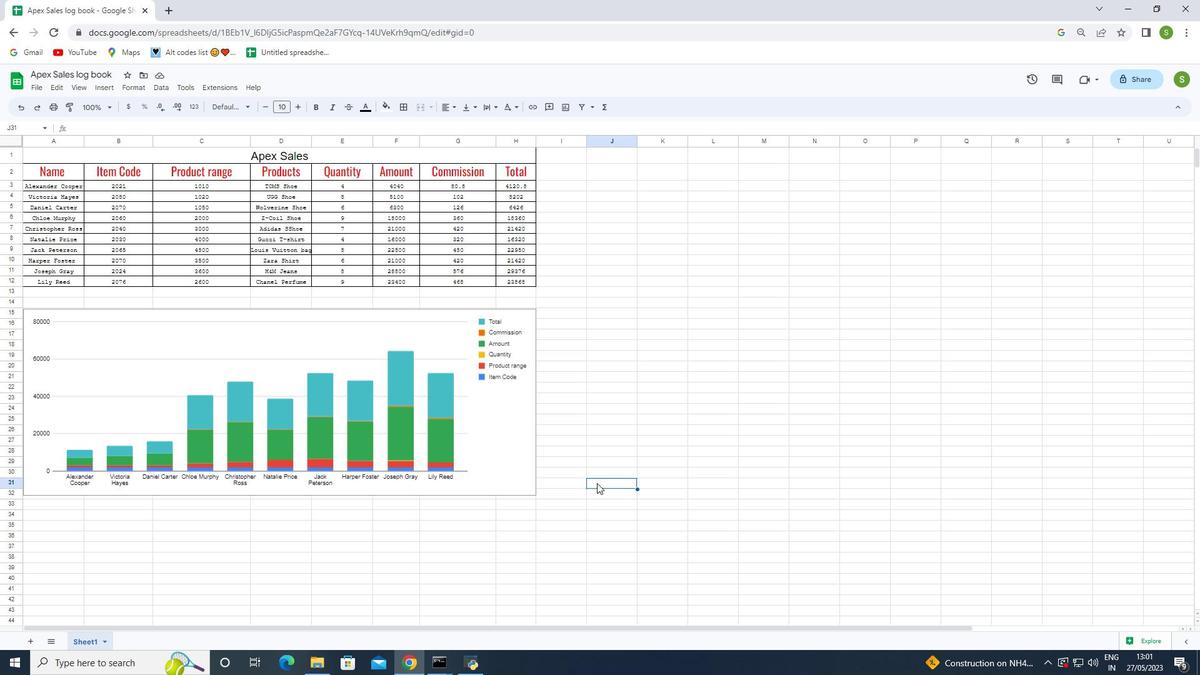 
